 Task: Create a due date automation trigger when advanced on, 2 days after a card is due add fields without custom field "Resume" set to a date less than 1 days from now at 11:00 AM.
Action: Mouse moved to (1037, 398)
Screenshot: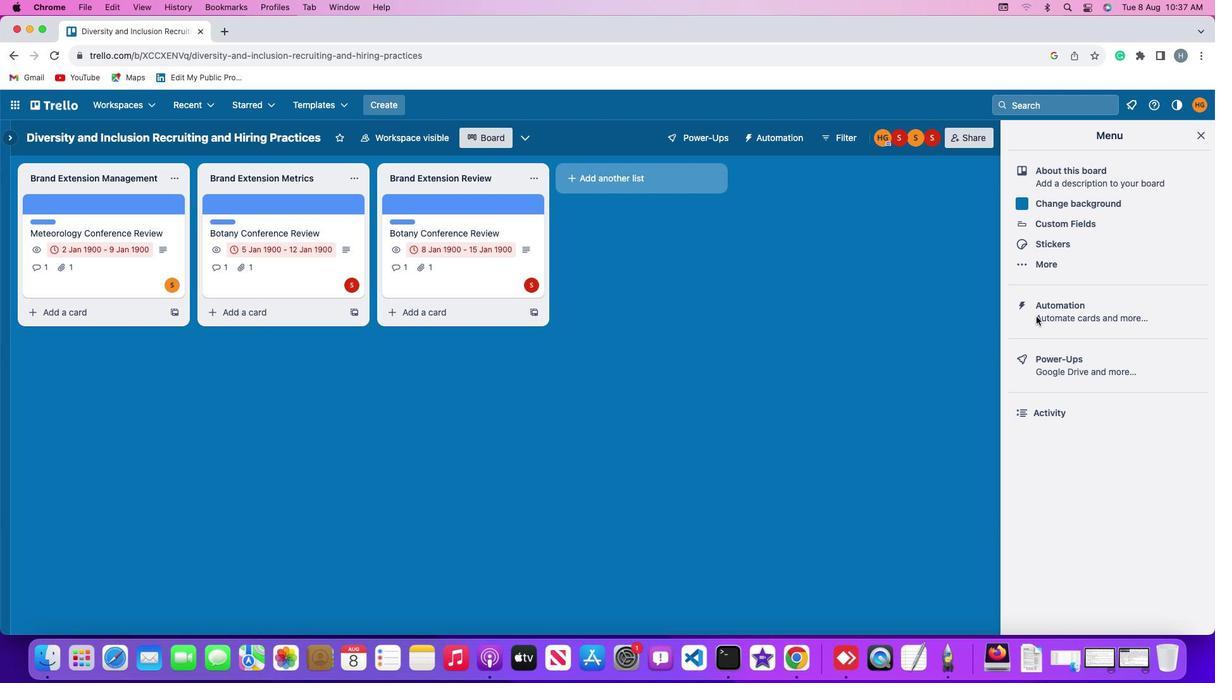 
Action: Mouse pressed left at (1037, 398)
Screenshot: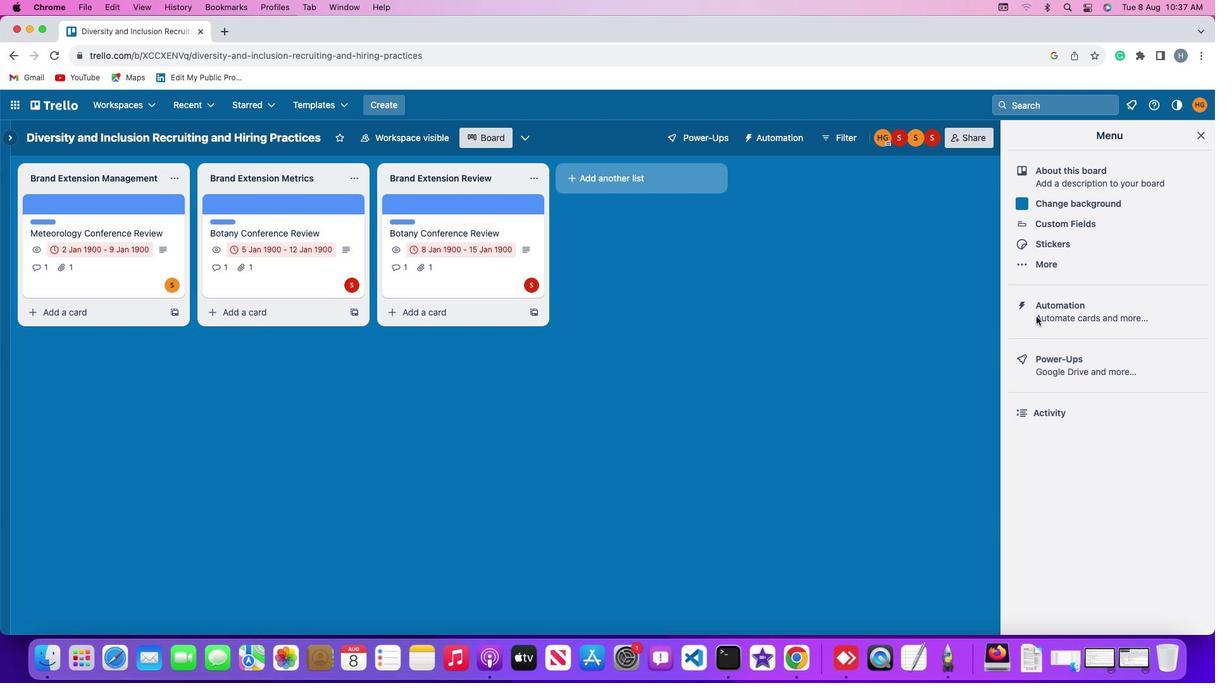 
Action: Mouse moved to (1037, 398)
Screenshot: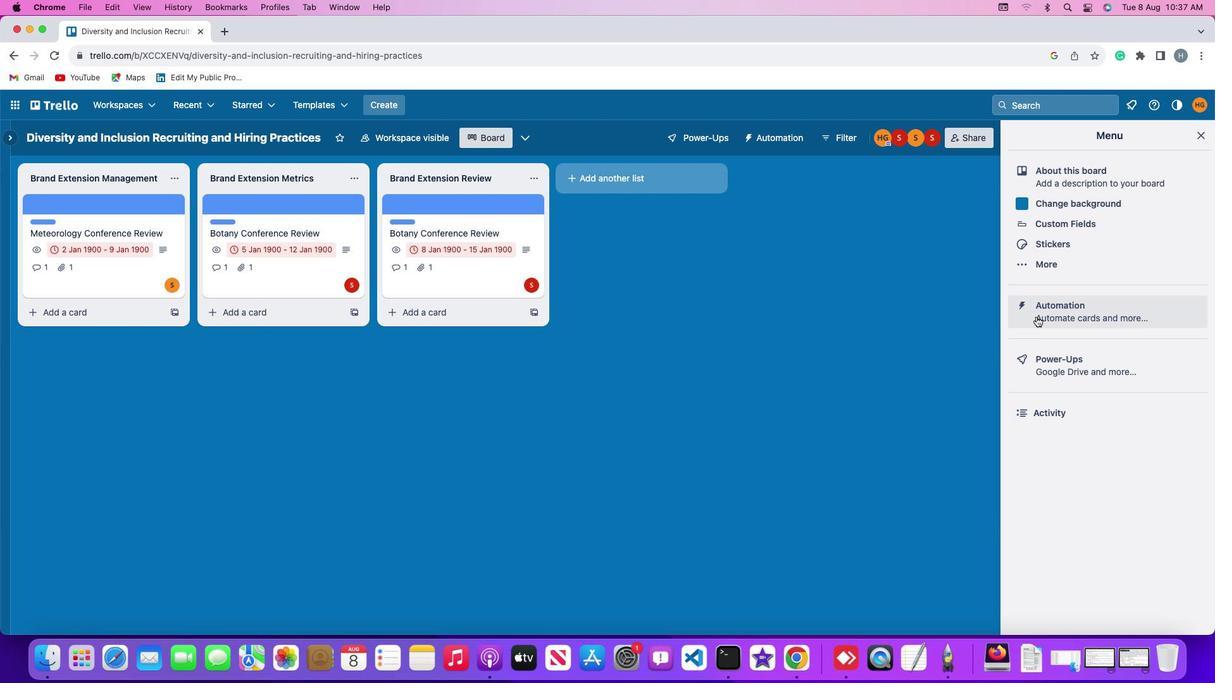 
Action: Mouse pressed left at (1037, 398)
Screenshot: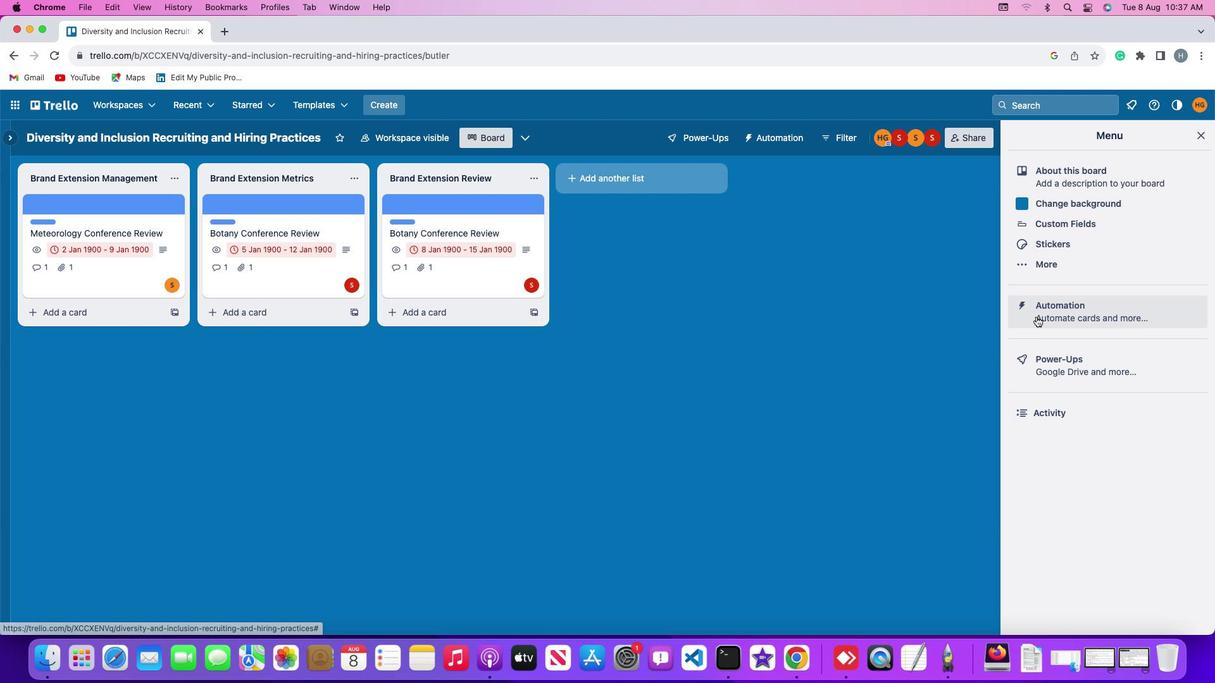 
Action: Mouse moved to (98, 385)
Screenshot: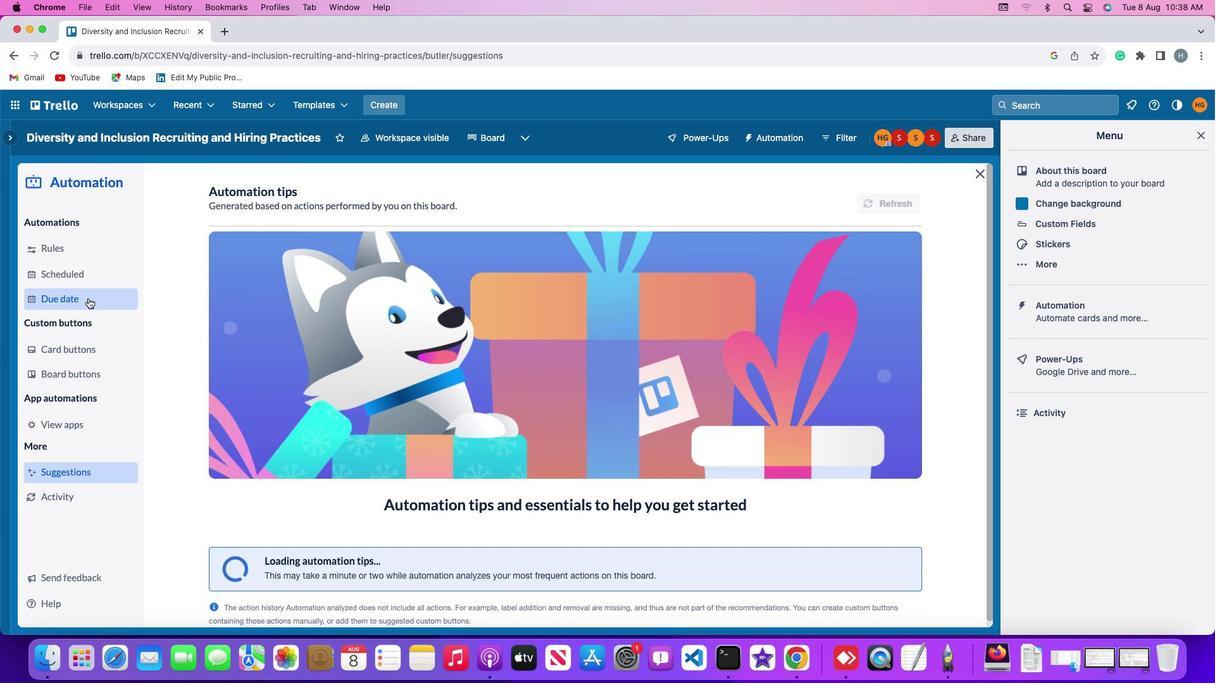 
Action: Mouse pressed left at (98, 385)
Screenshot: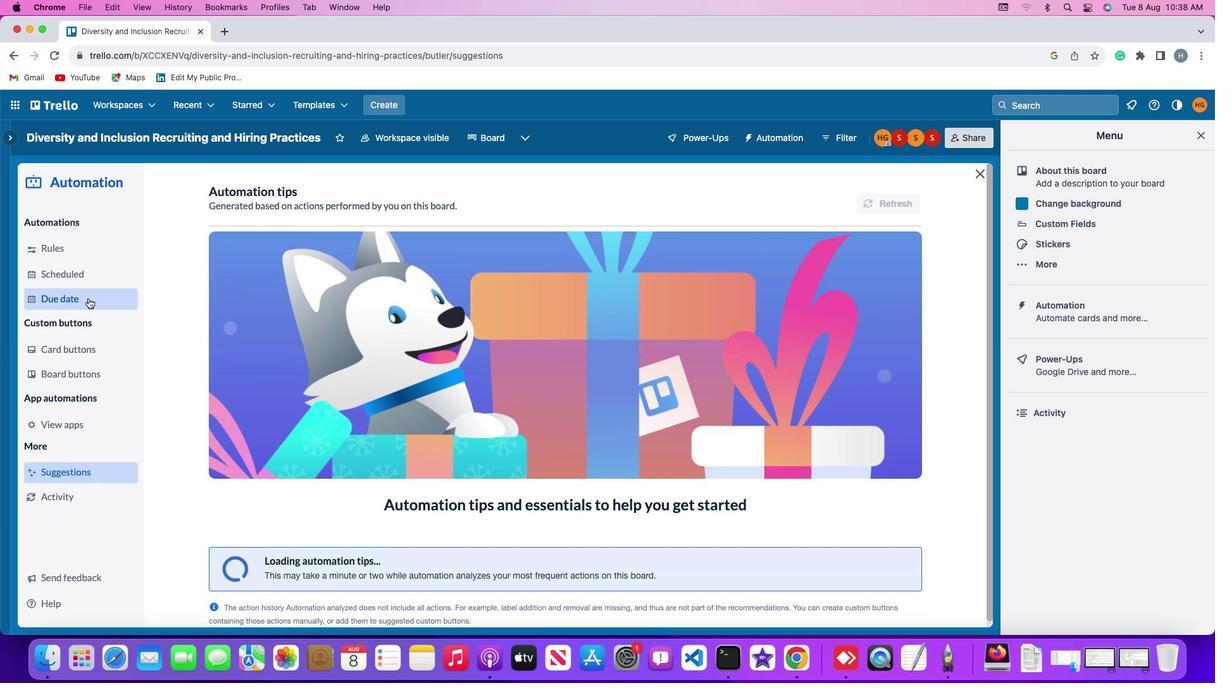 
Action: Mouse moved to (835, 319)
Screenshot: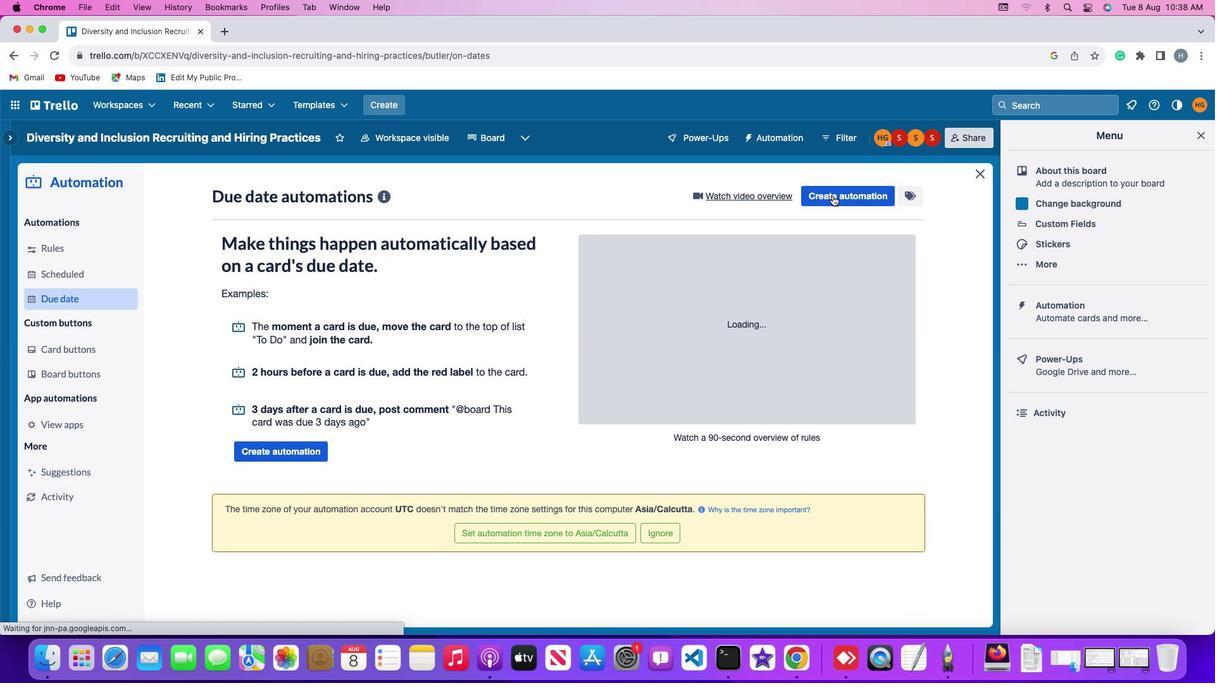 
Action: Mouse pressed left at (835, 319)
Screenshot: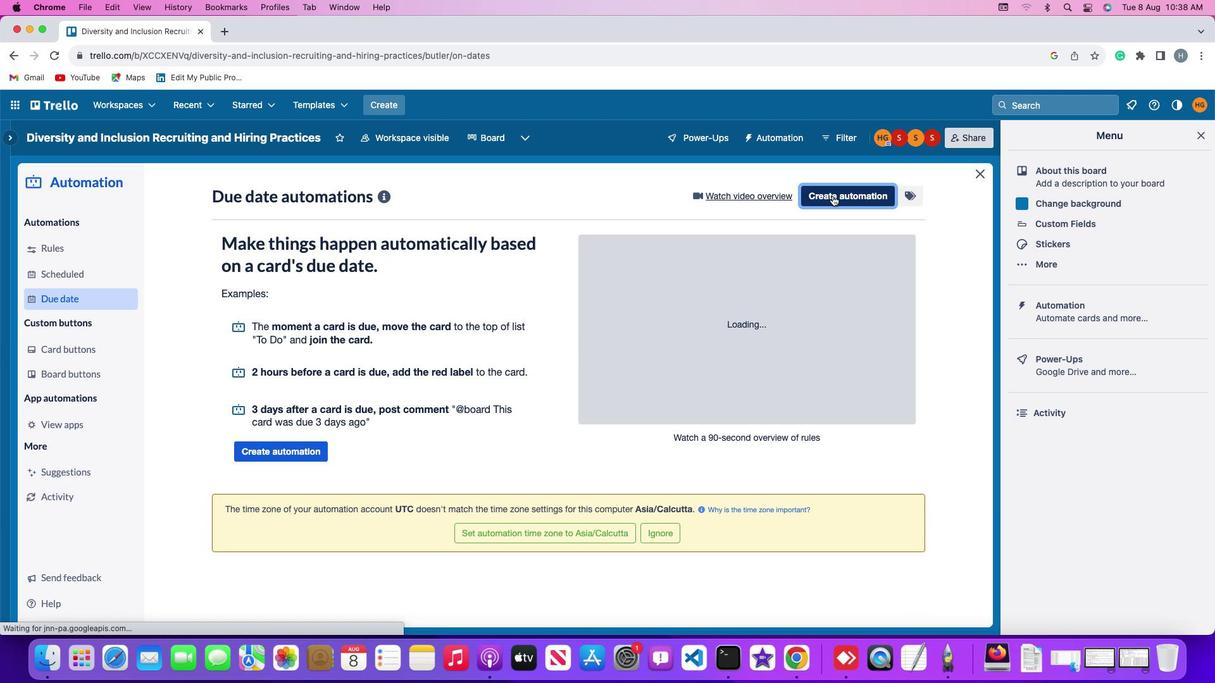 
Action: Mouse moved to (388, 395)
Screenshot: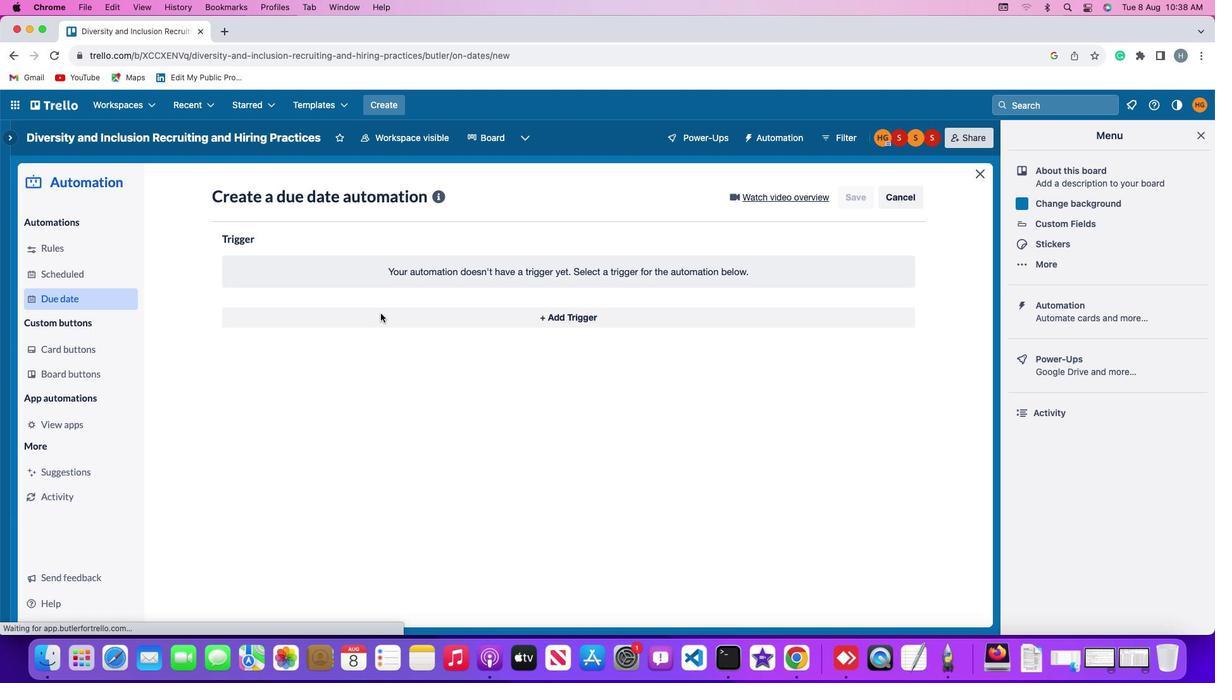 
Action: Mouse pressed left at (388, 395)
Screenshot: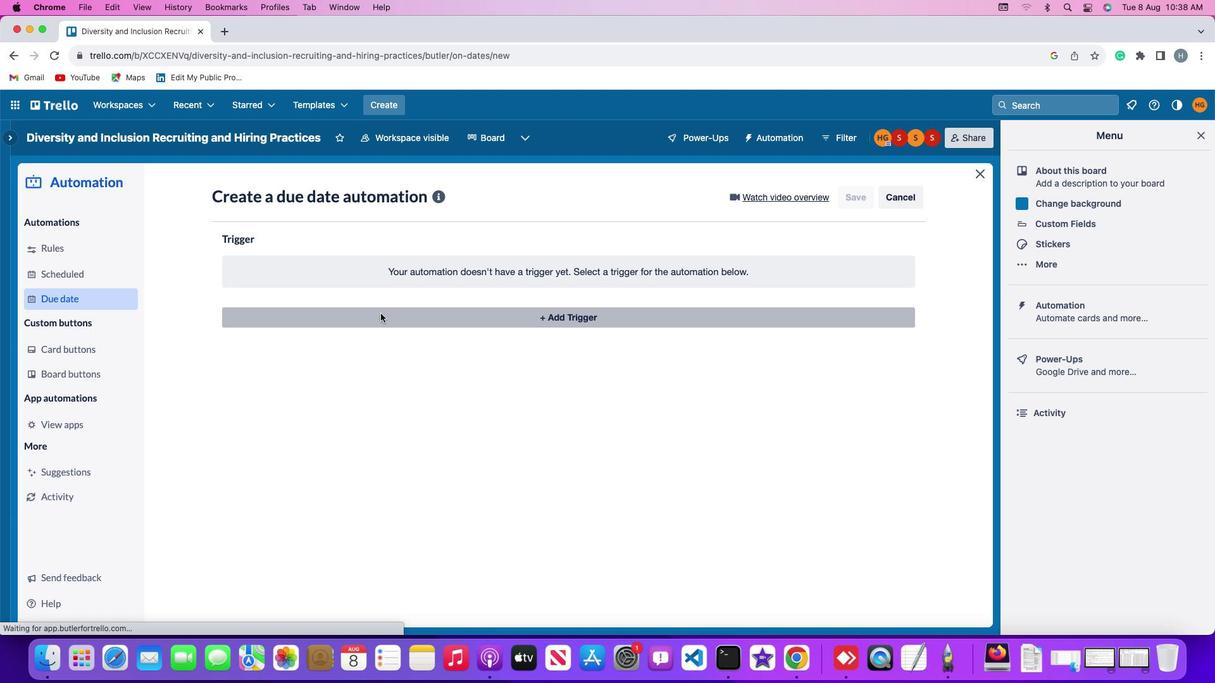 
Action: Mouse moved to (258, 526)
Screenshot: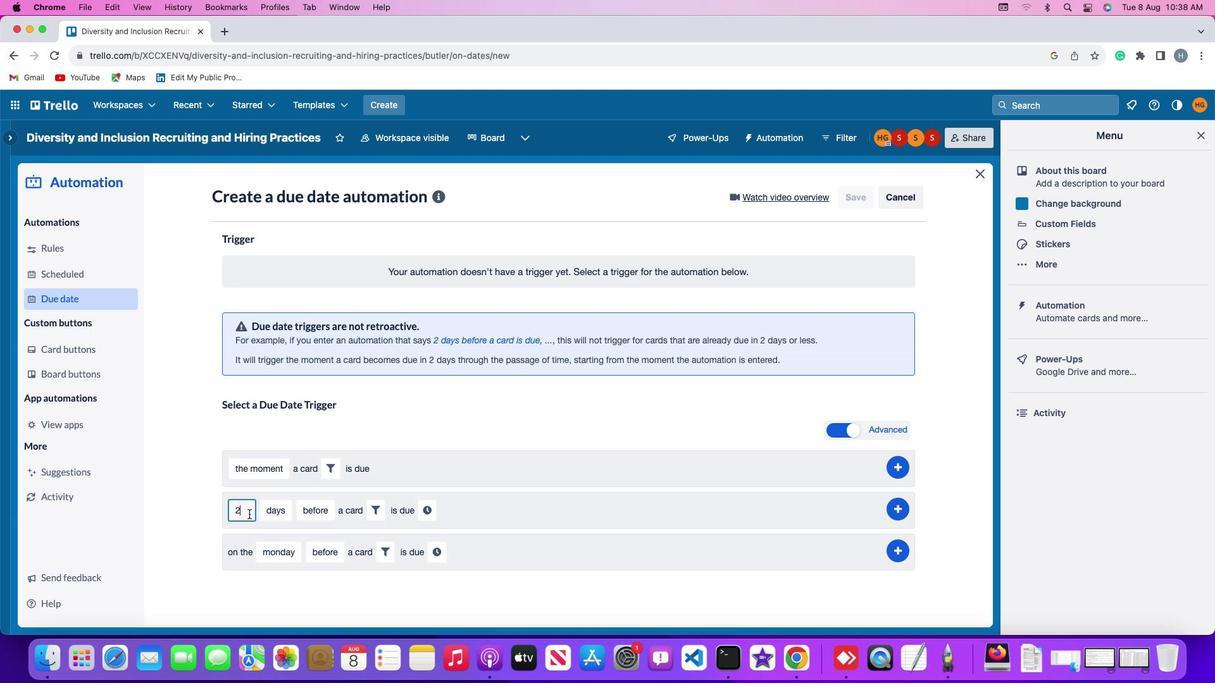 
Action: Mouse pressed left at (258, 526)
Screenshot: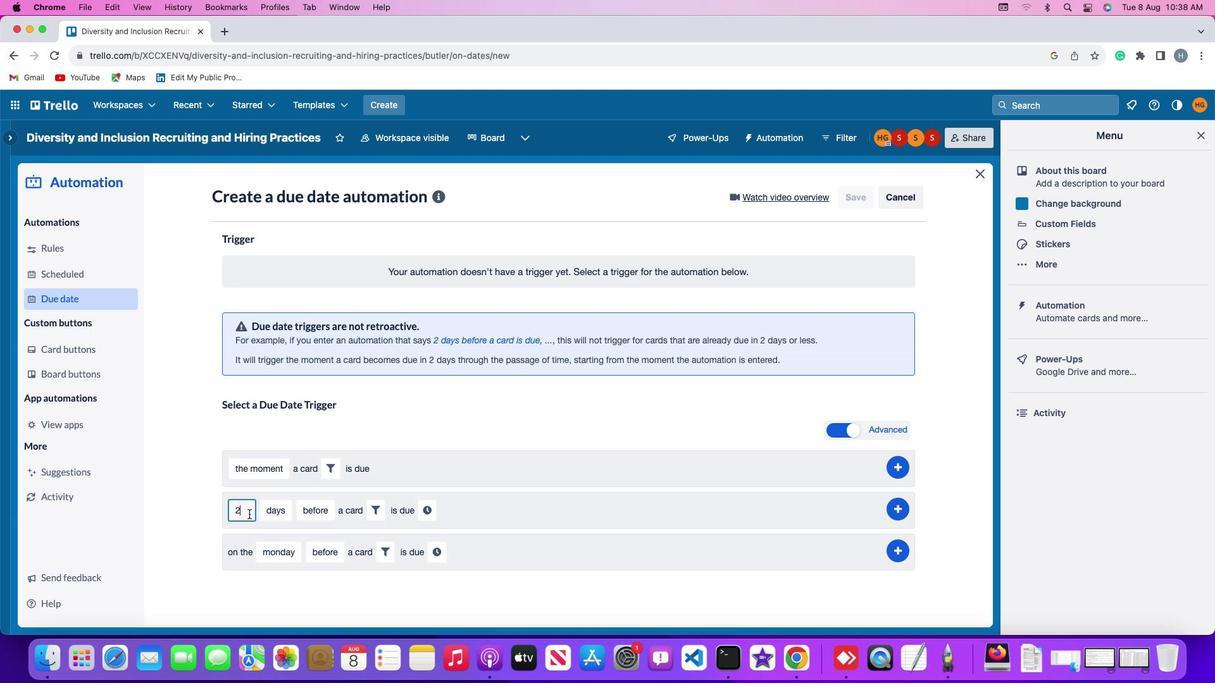 
Action: Key pressed Key.backspace'2'
Screenshot: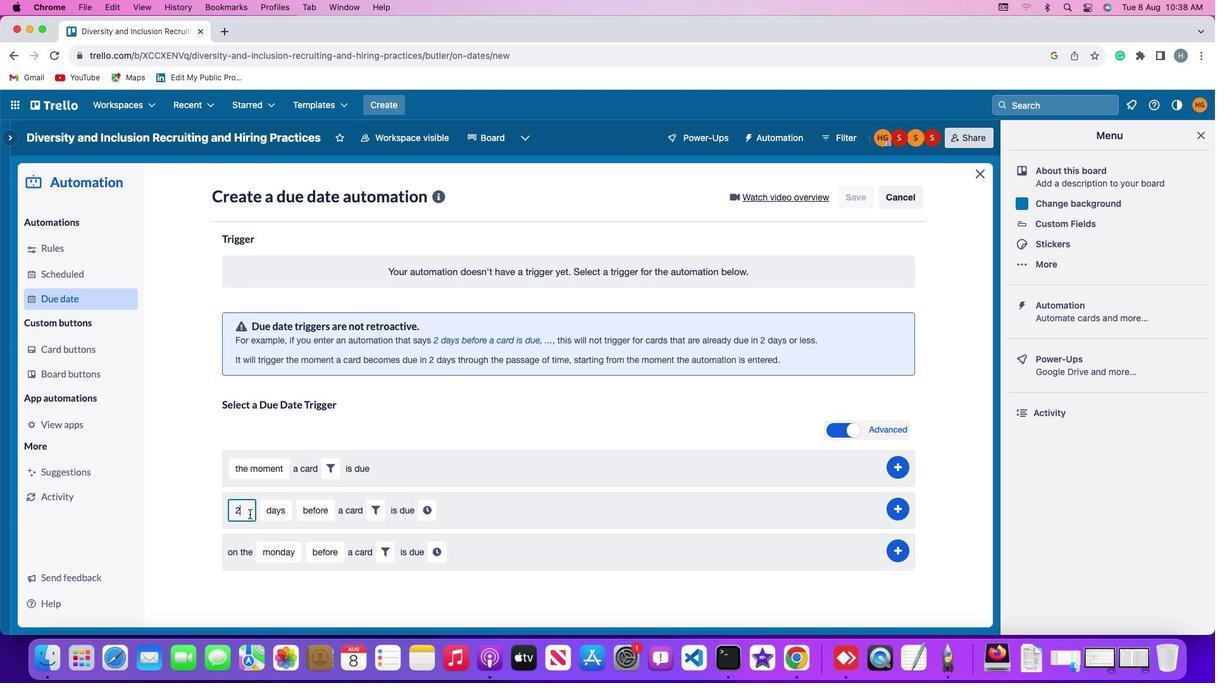 
Action: Mouse moved to (290, 526)
Screenshot: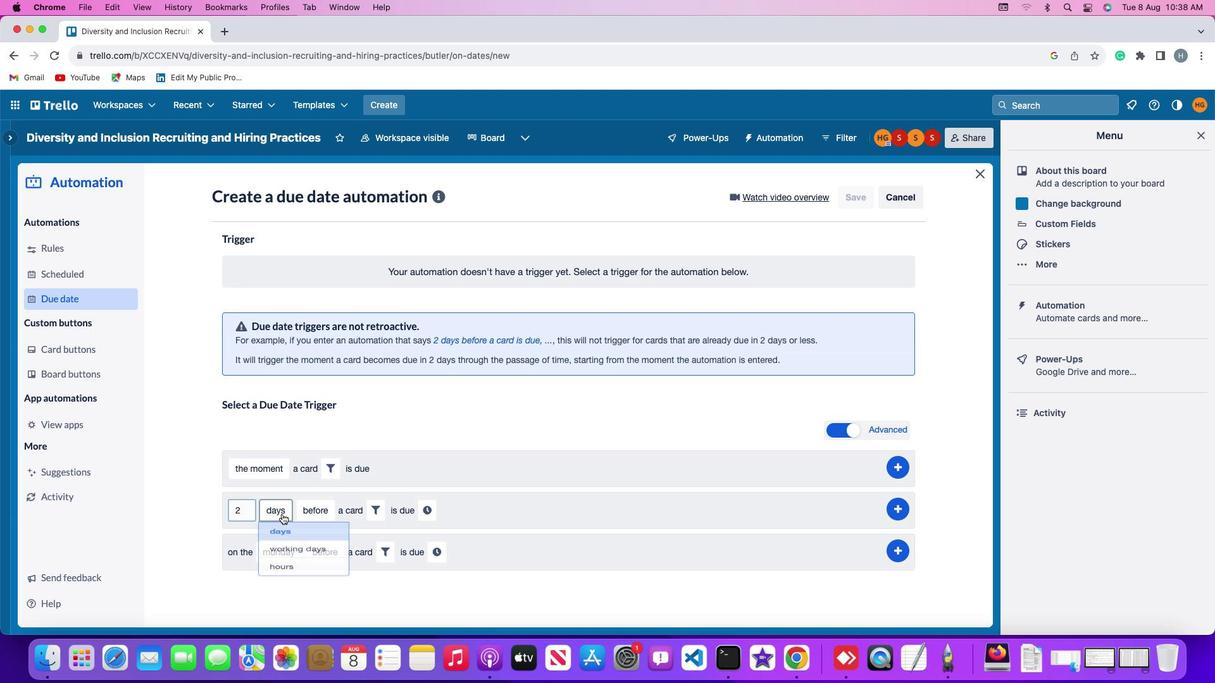 
Action: Mouse pressed left at (290, 526)
Screenshot: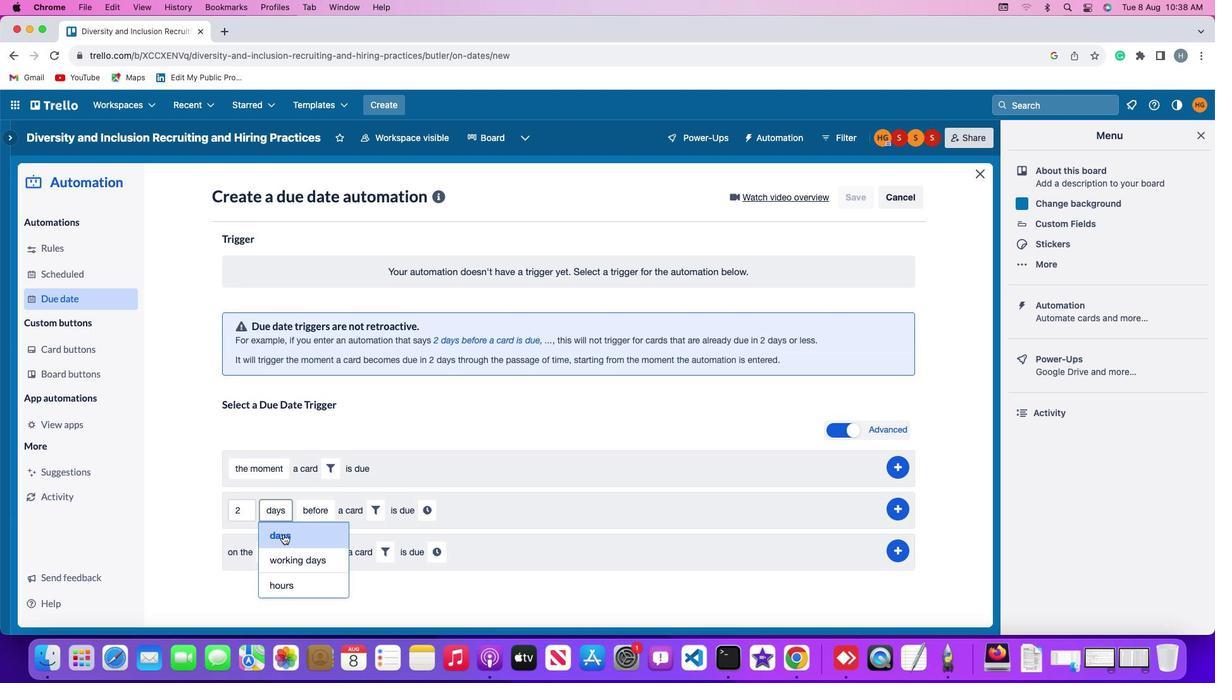 
Action: Mouse moved to (291, 541)
Screenshot: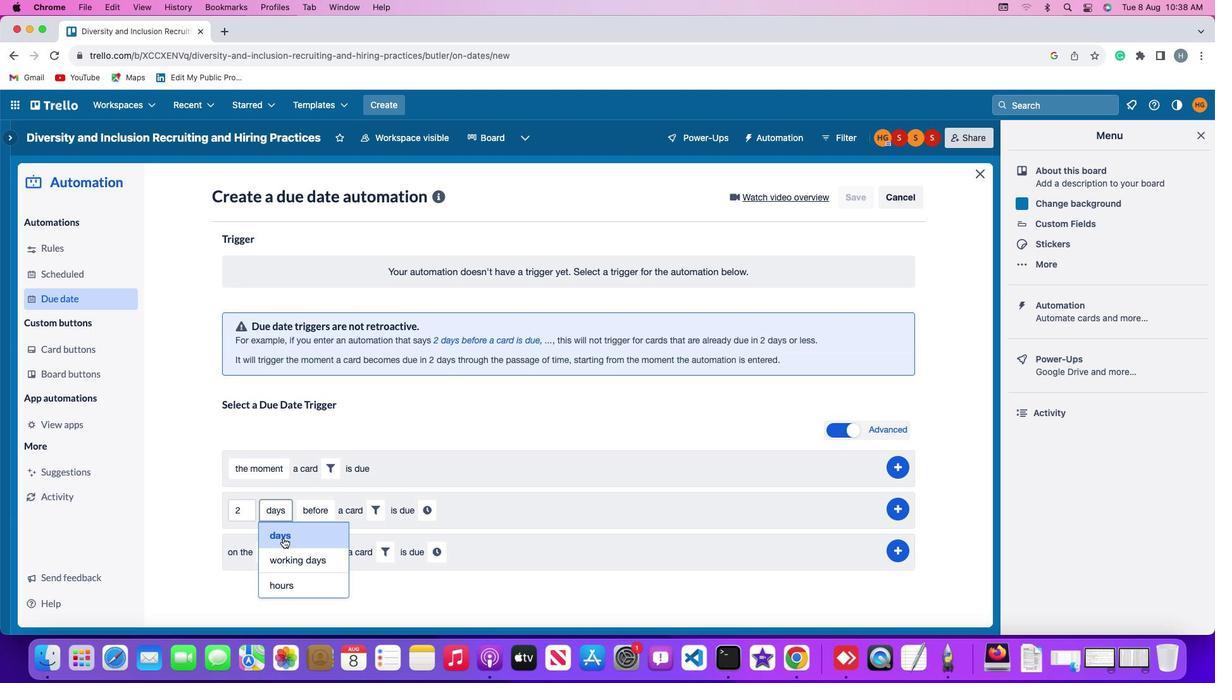 
Action: Mouse pressed left at (291, 541)
Screenshot: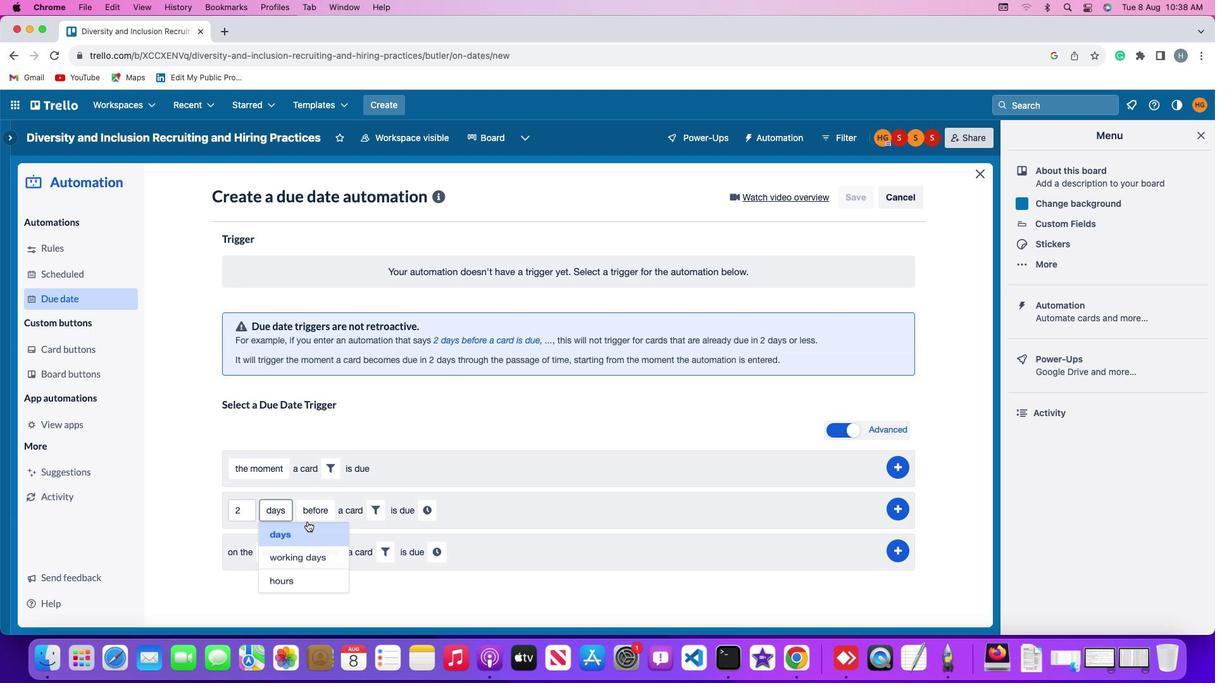 
Action: Mouse moved to (330, 526)
Screenshot: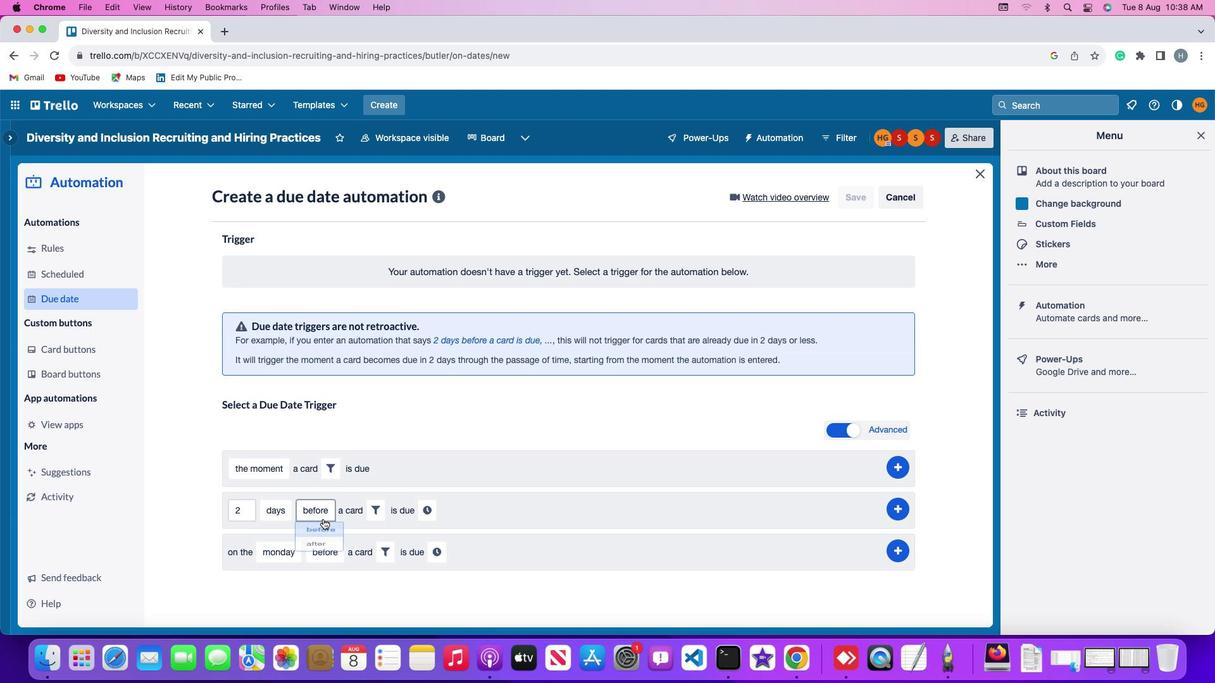 
Action: Mouse pressed left at (330, 526)
Screenshot: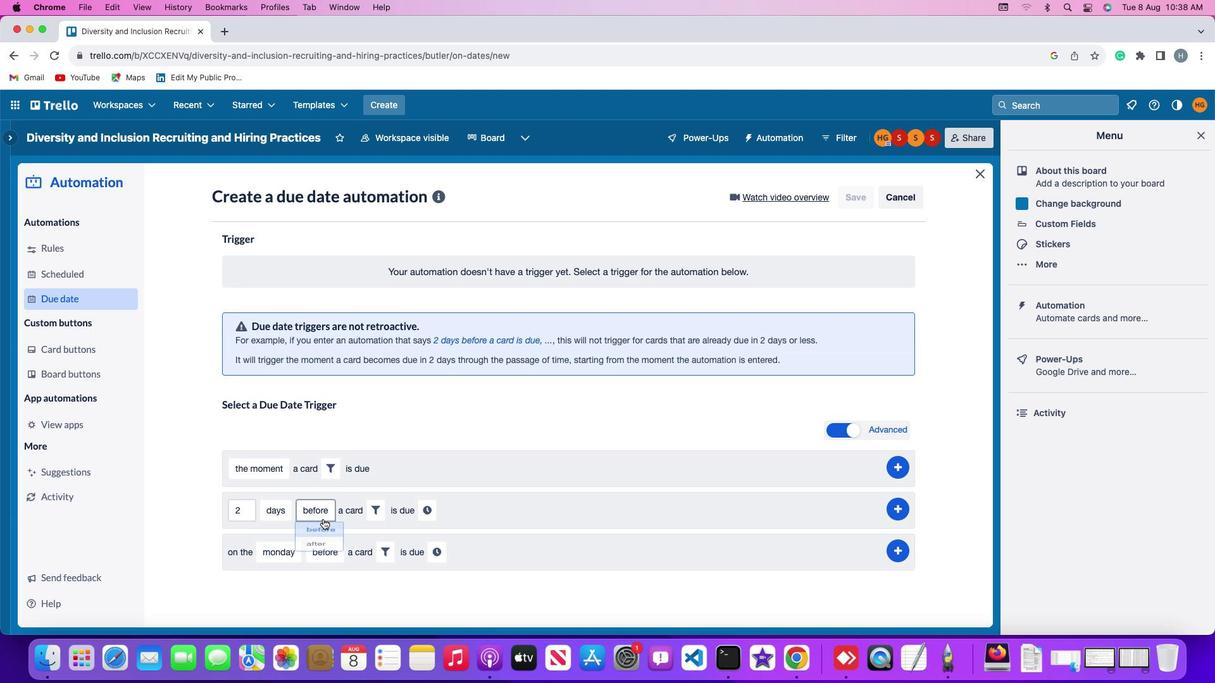 
Action: Mouse moved to (331, 555)
Screenshot: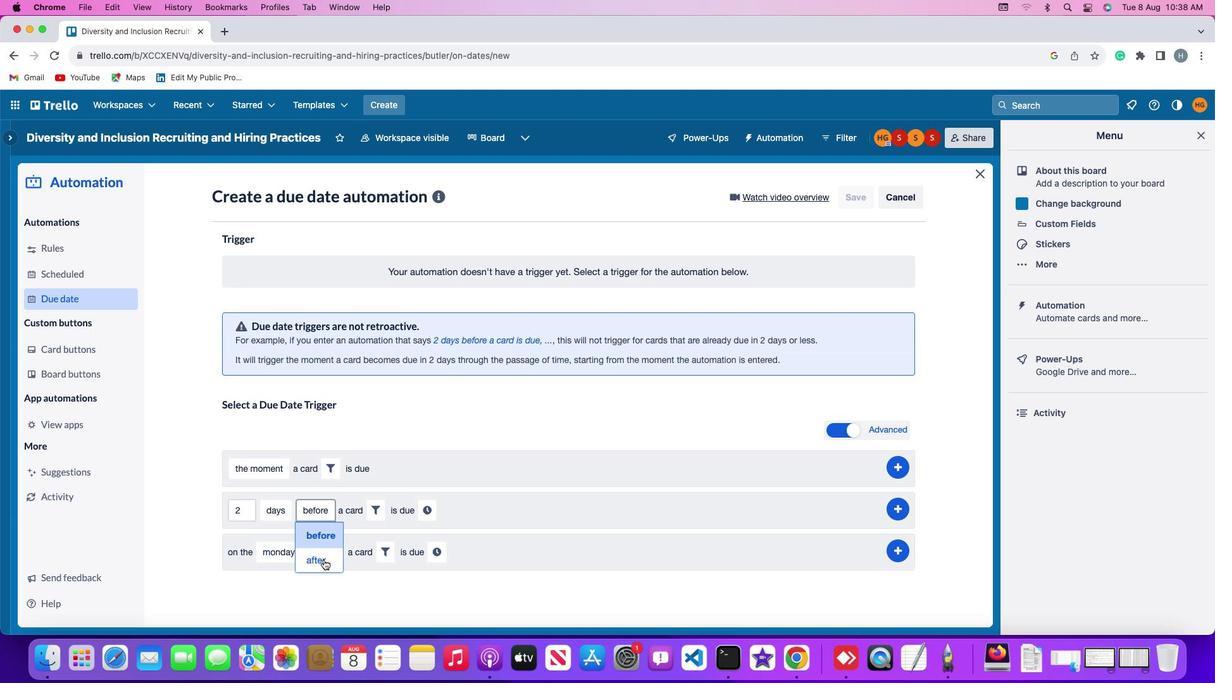 
Action: Mouse pressed left at (331, 555)
Screenshot: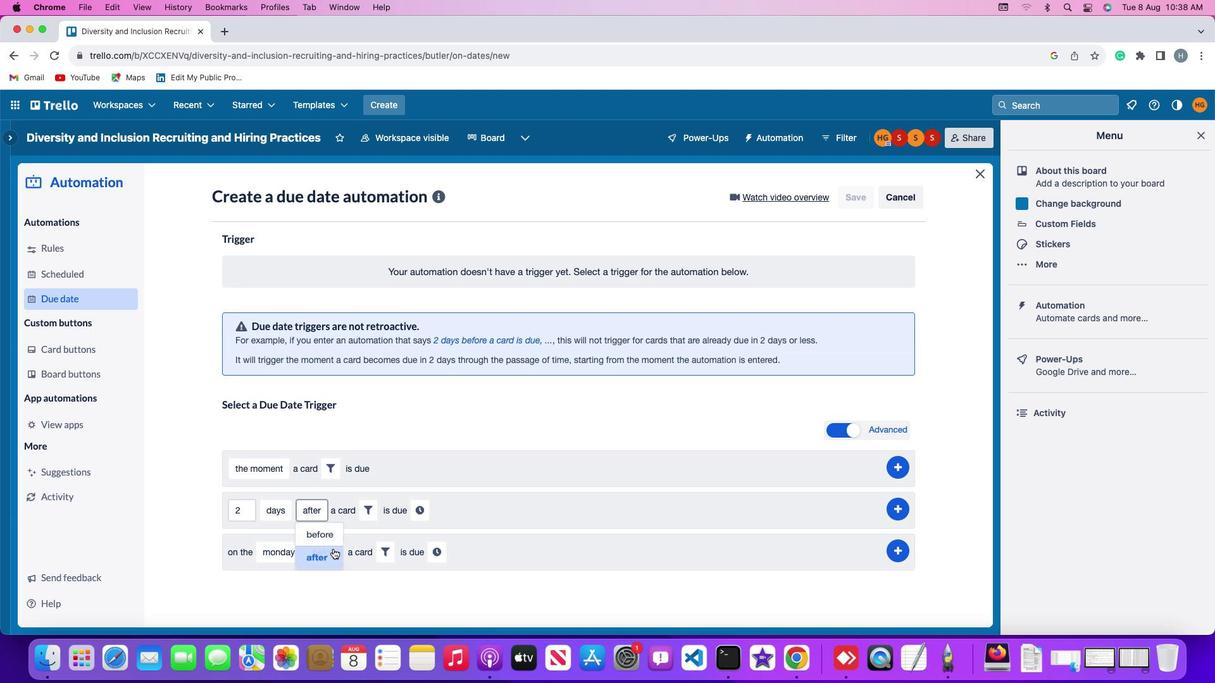 
Action: Mouse moved to (372, 525)
Screenshot: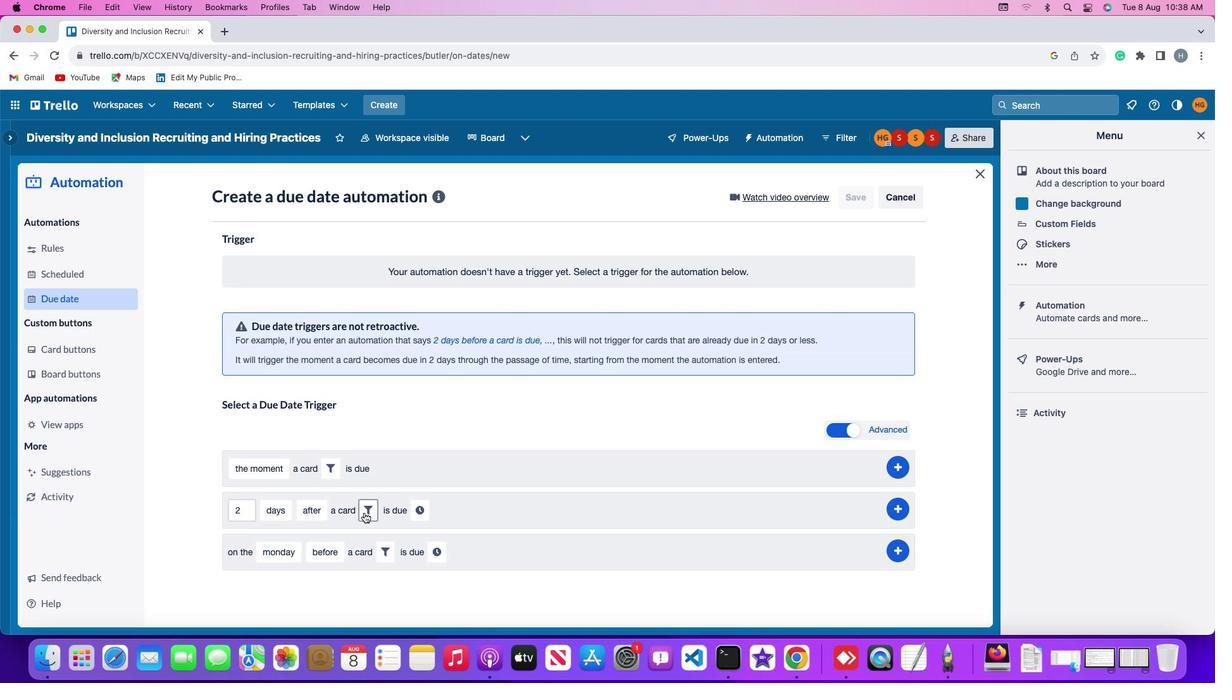 
Action: Mouse pressed left at (372, 525)
Screenshot: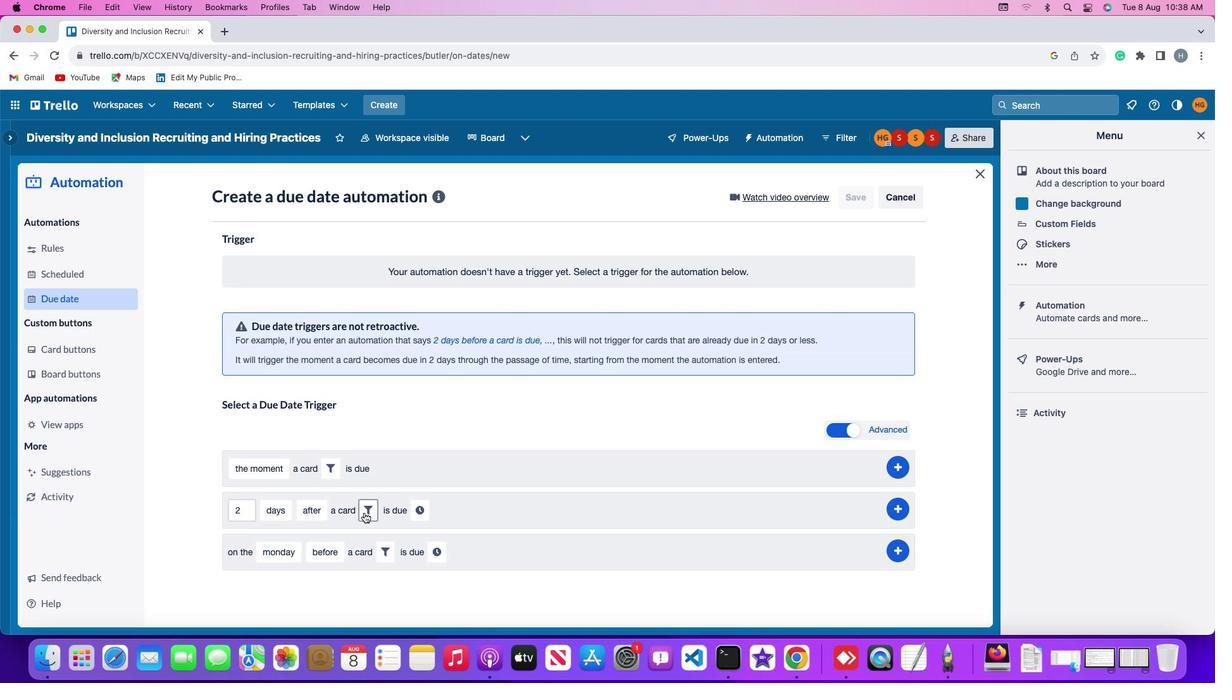 
Action: Mouse moved to (590, 552)
Screenshot: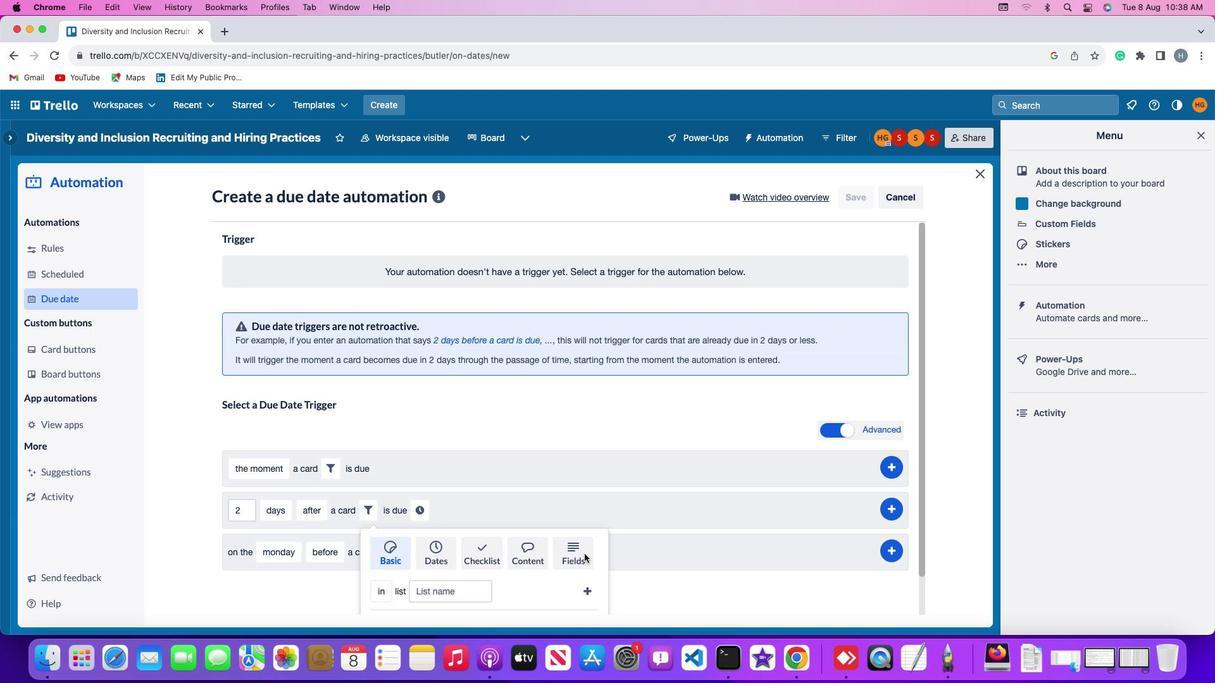
Action: Mouse pressed left at (590, 552)
Screenshot: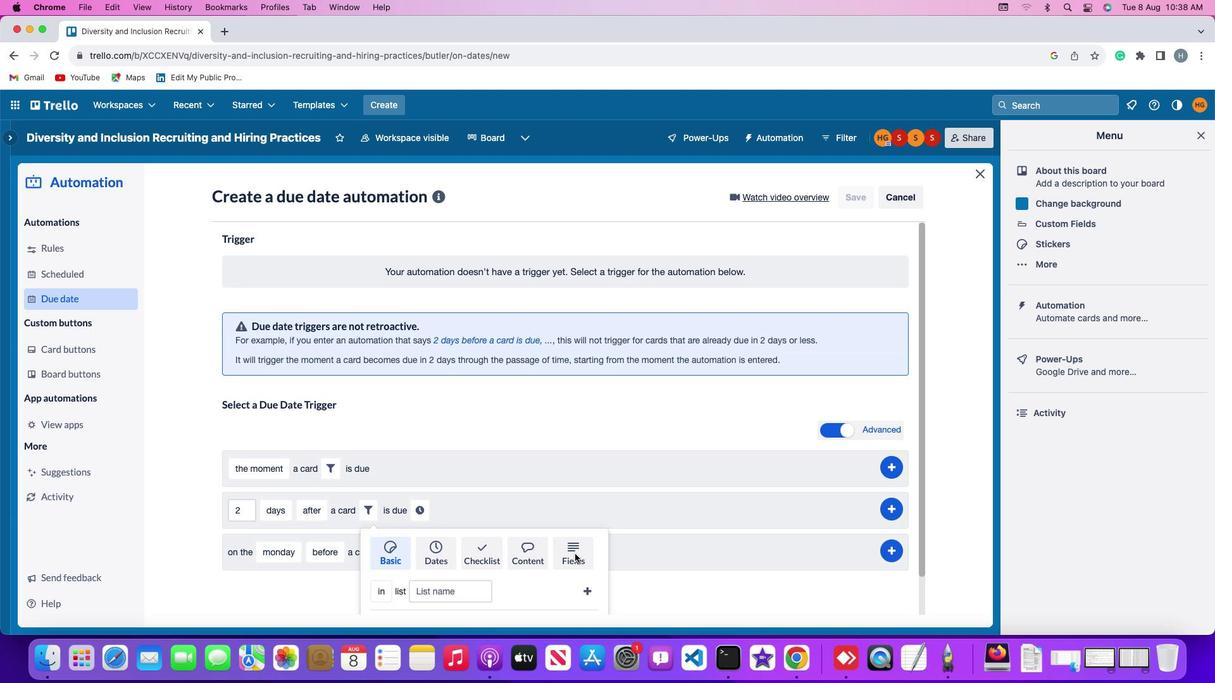 
Action: Mouse moved to (315, 576)
Screenshot: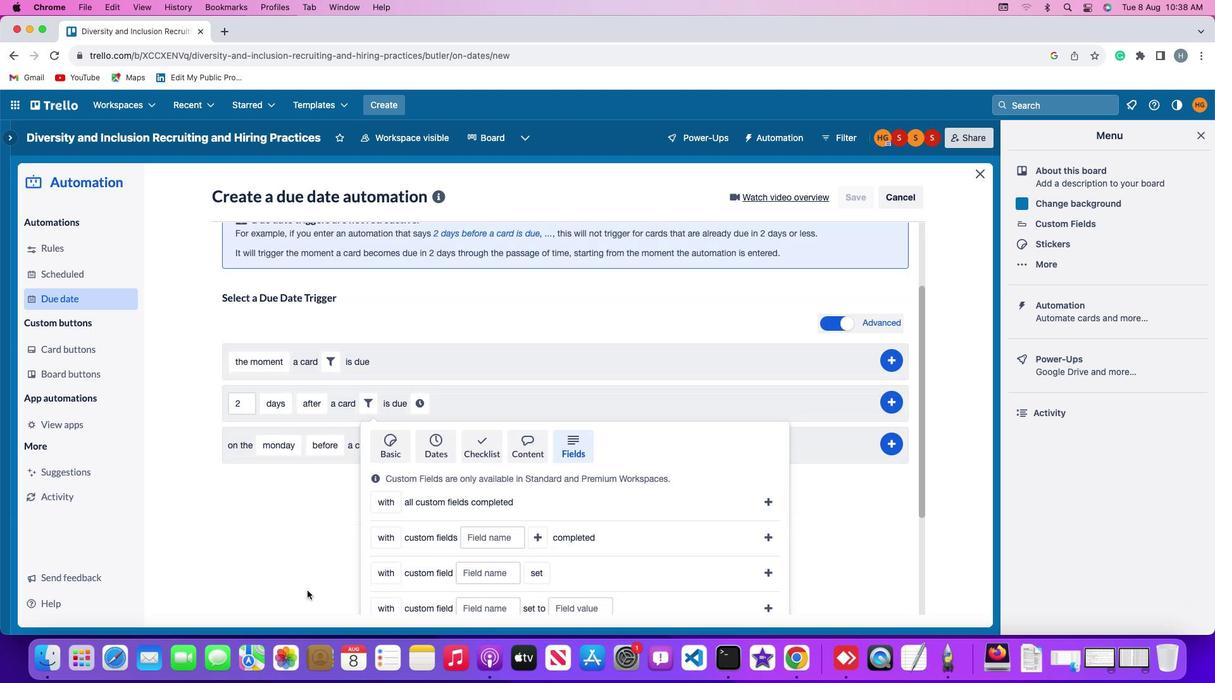 
Action: Mouse scrolled (315, 576) with delta (10, 191)
Screenshot: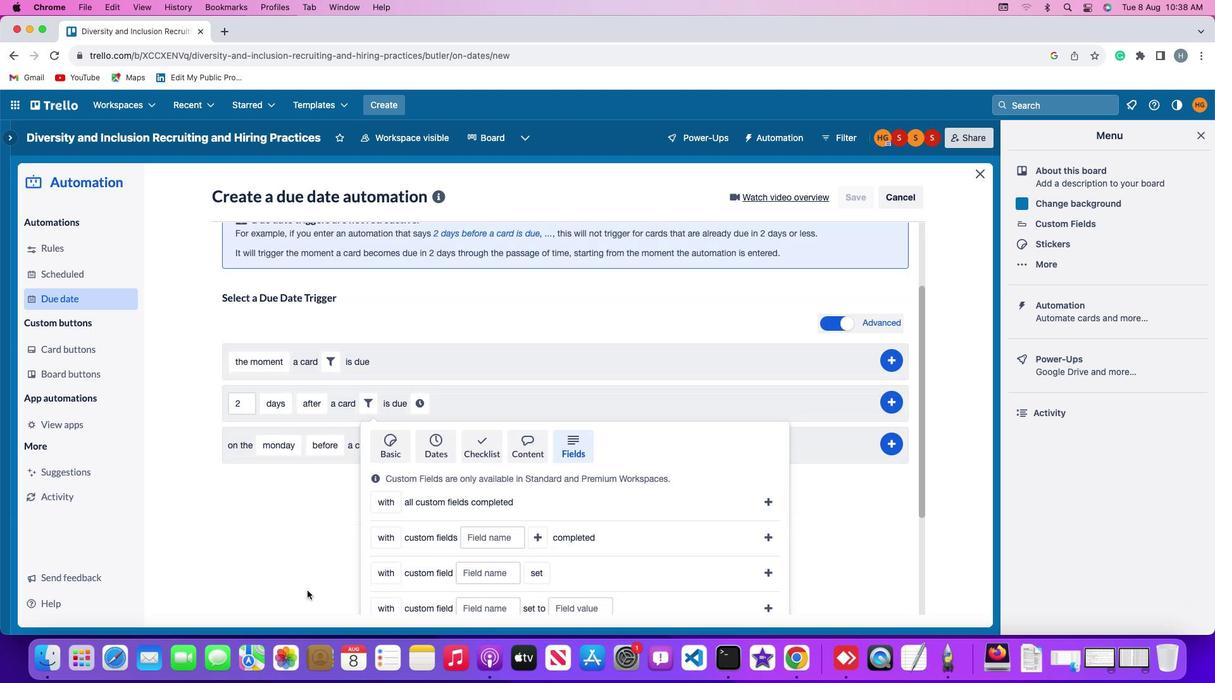 
Action: Mouse scrolled (315, 576) with delta (10, 191)
Screenshot: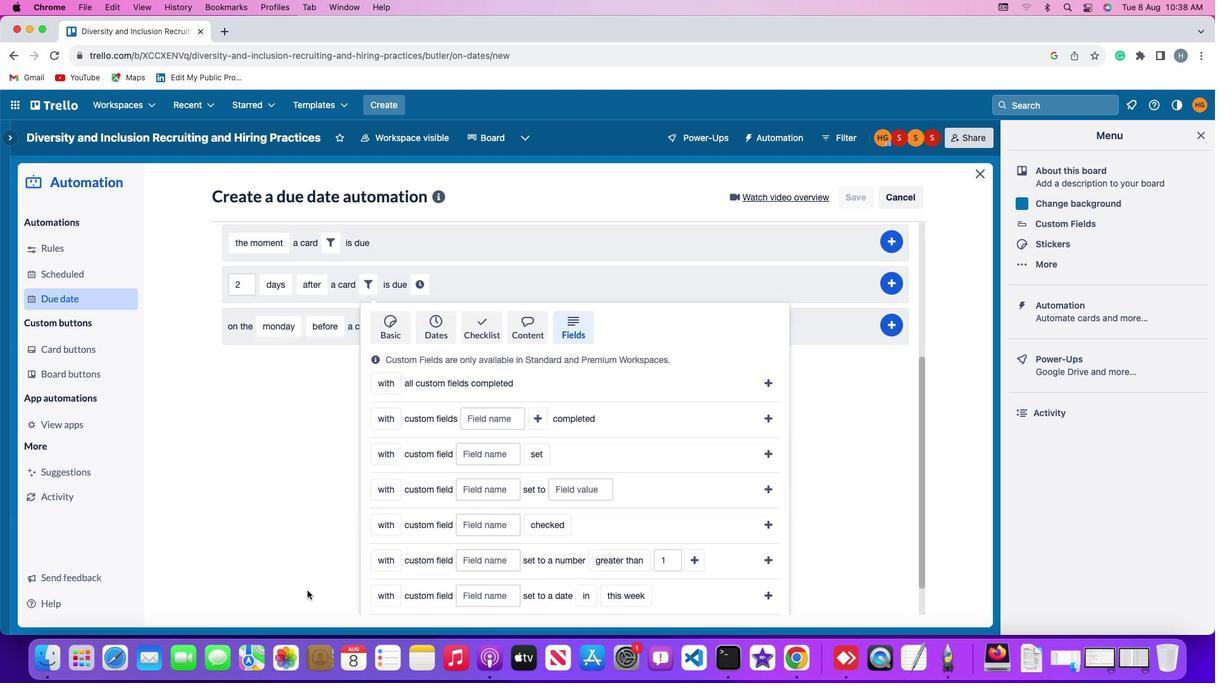 
Action: Mouse scrolled (315, 576) with delta (10, 190)
Screenshot: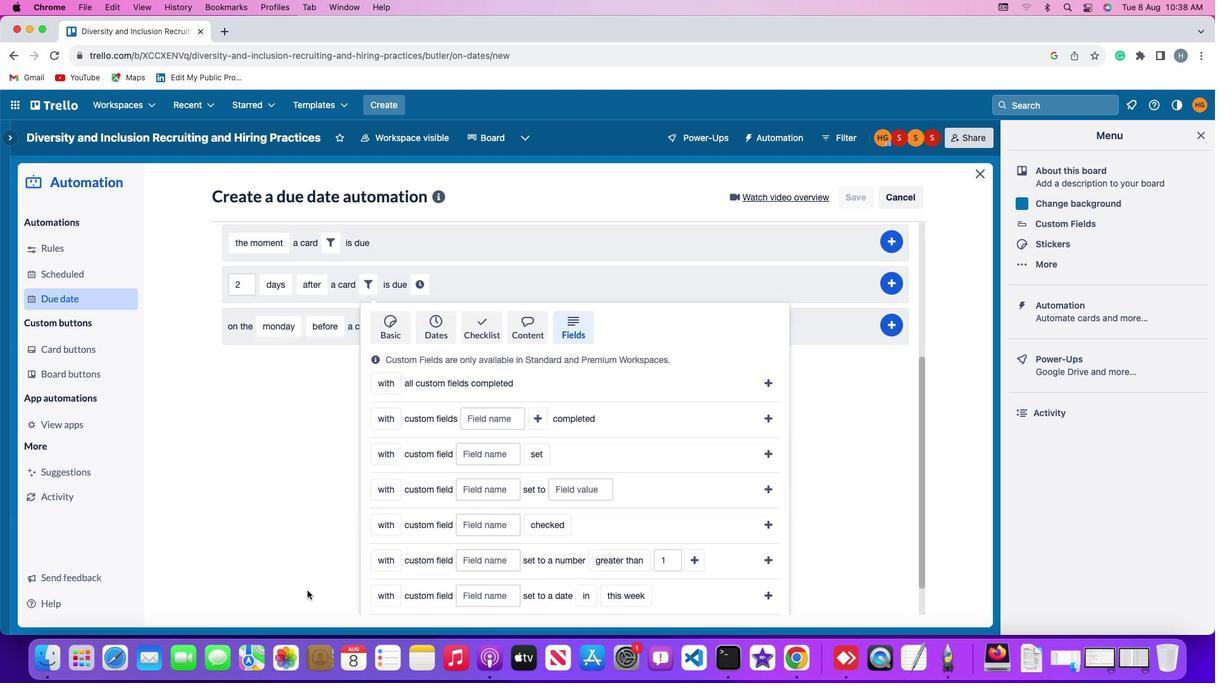 
Action: Mouse scrolled (315, 576) with delta (10, 189)
Screenshot: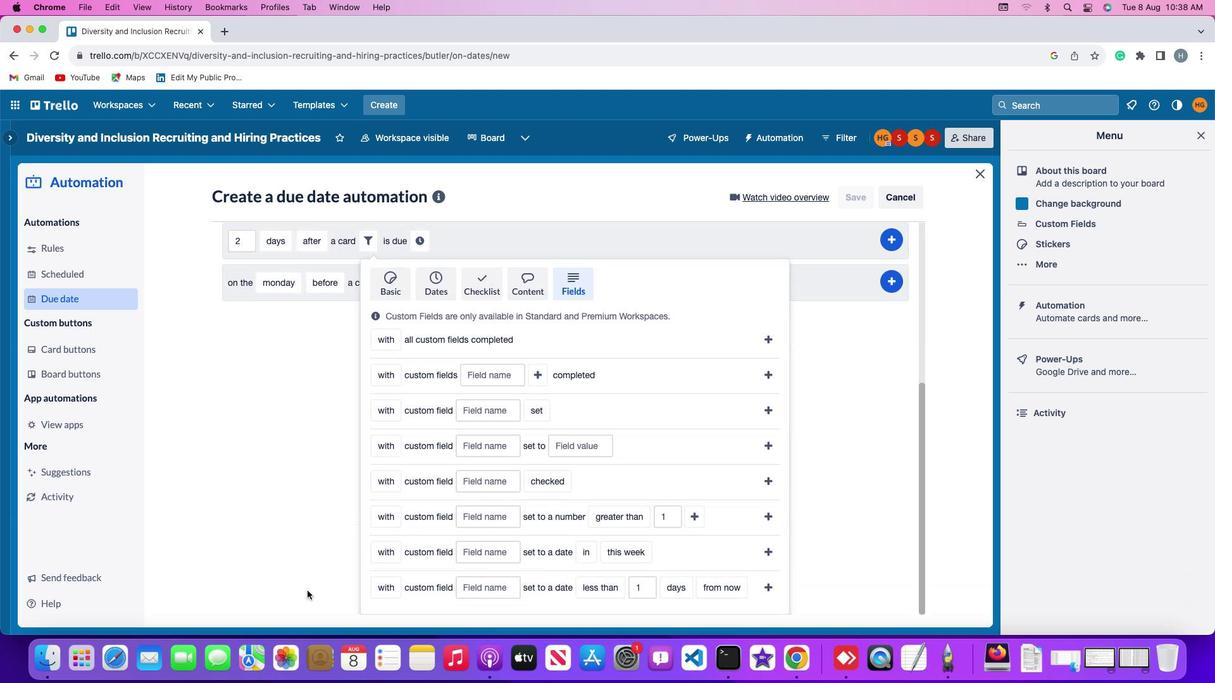 
Action: Mouse scrolled (315, 576) with delta (10, 189)
Screenshot: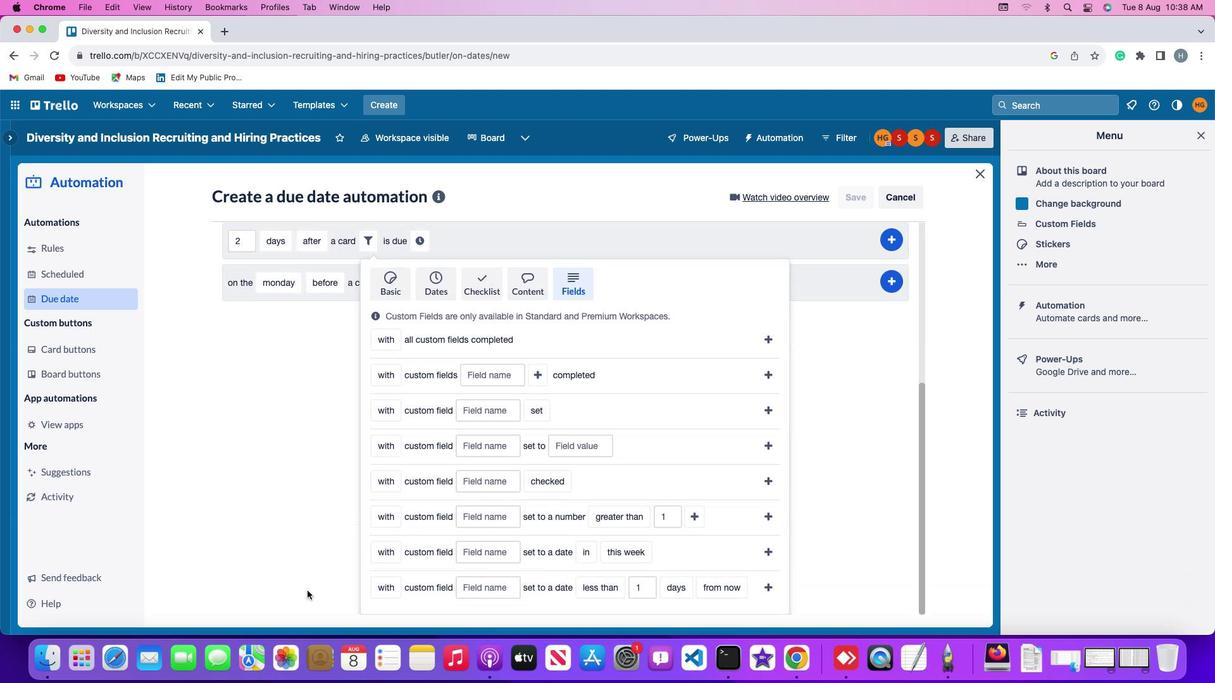 
Action: Mouse scrolled (315, 576) with delta (10, 189)
Screenshot: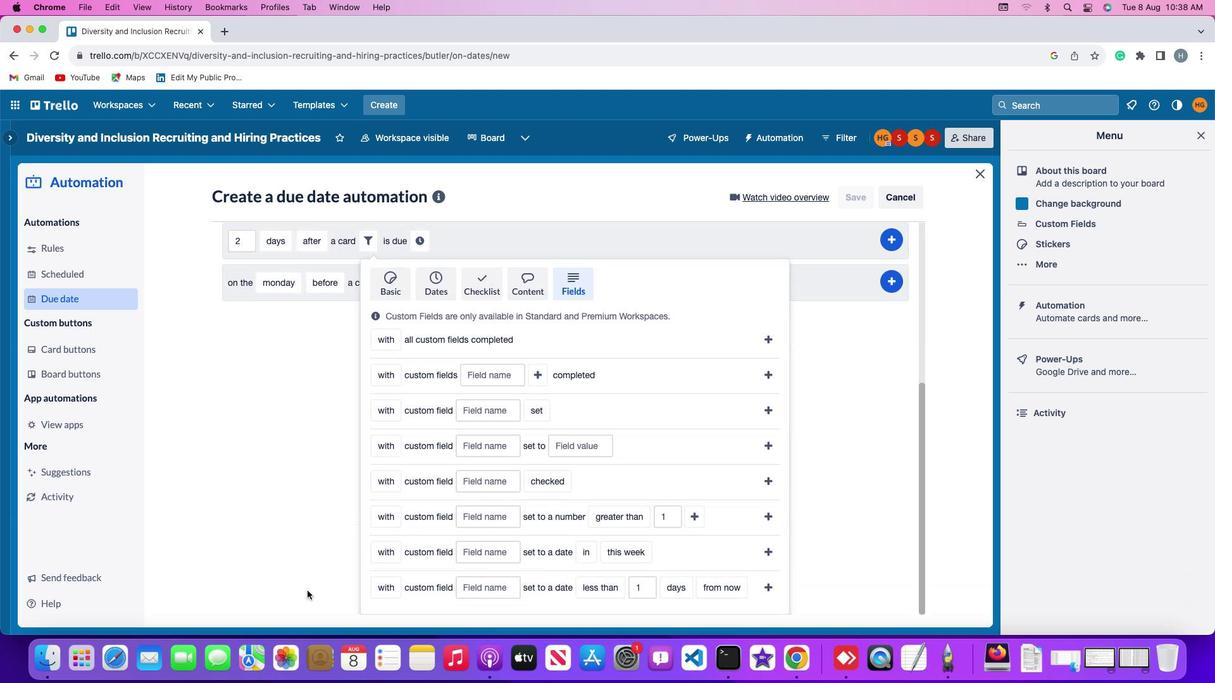 
Action: Mouse scrolled (315, 576) with delta (10, 189)
Screenshot: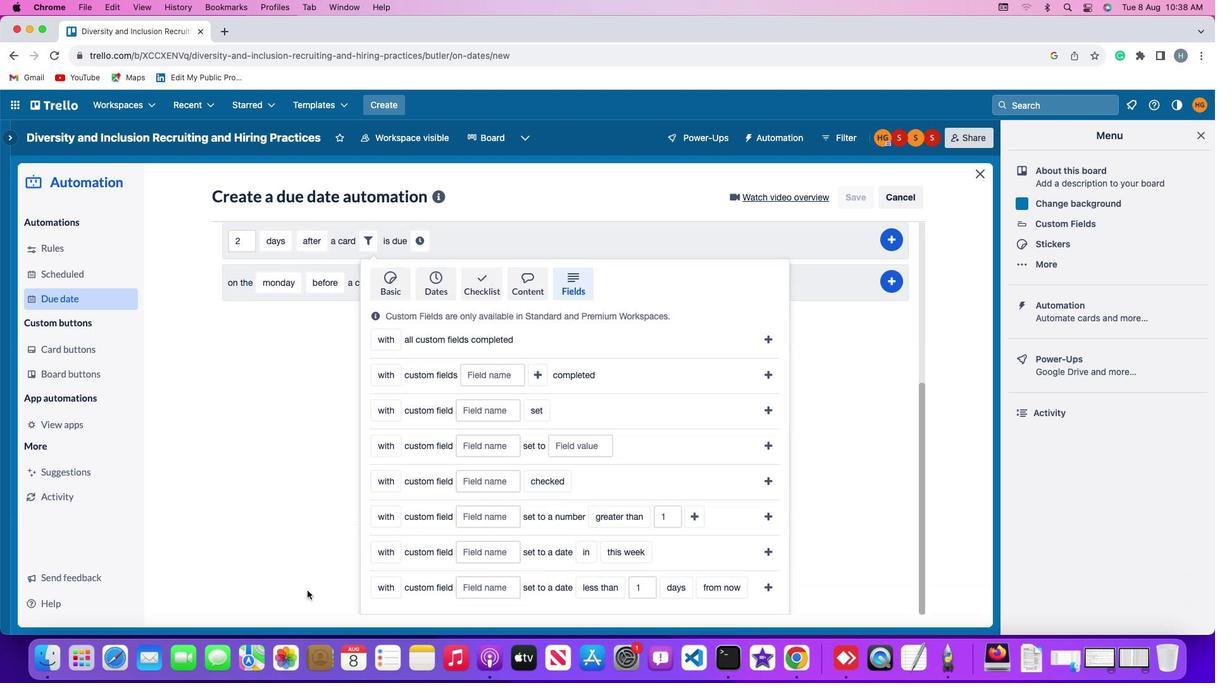 
Action: Mouse scrolled (315, 576) with delta (10, 191)
Screenshot: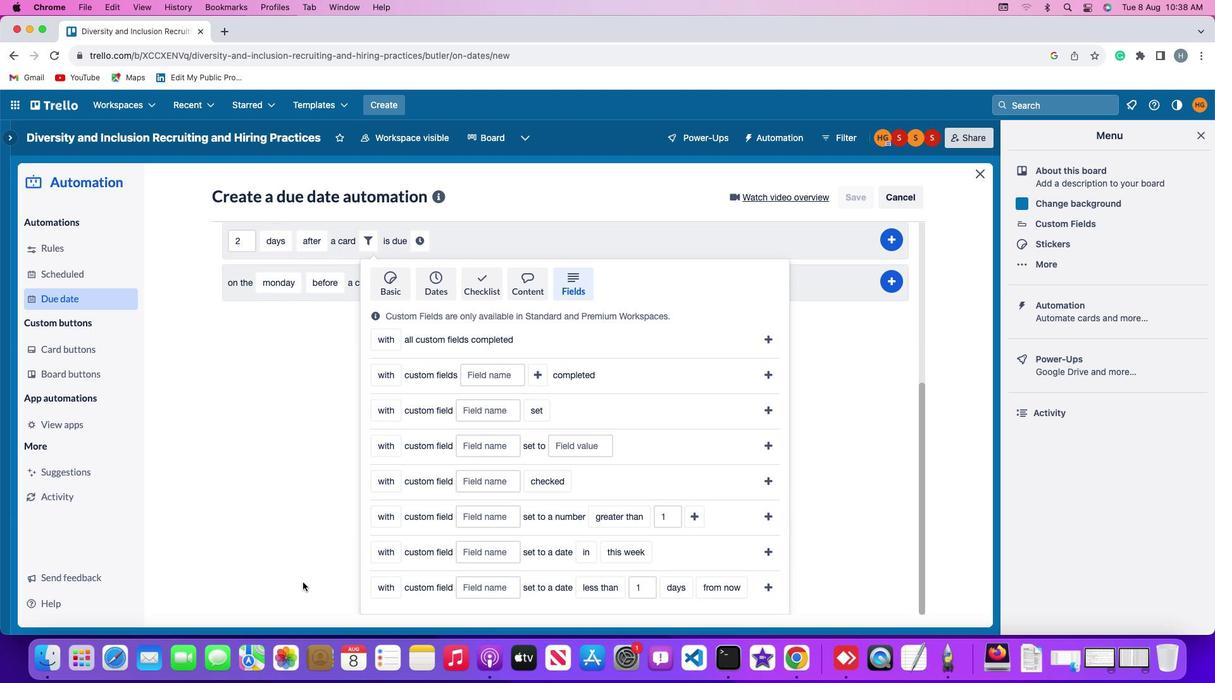 
Action: Mouse scrolled (315, 576) with delta (10, 191)
Screenshot: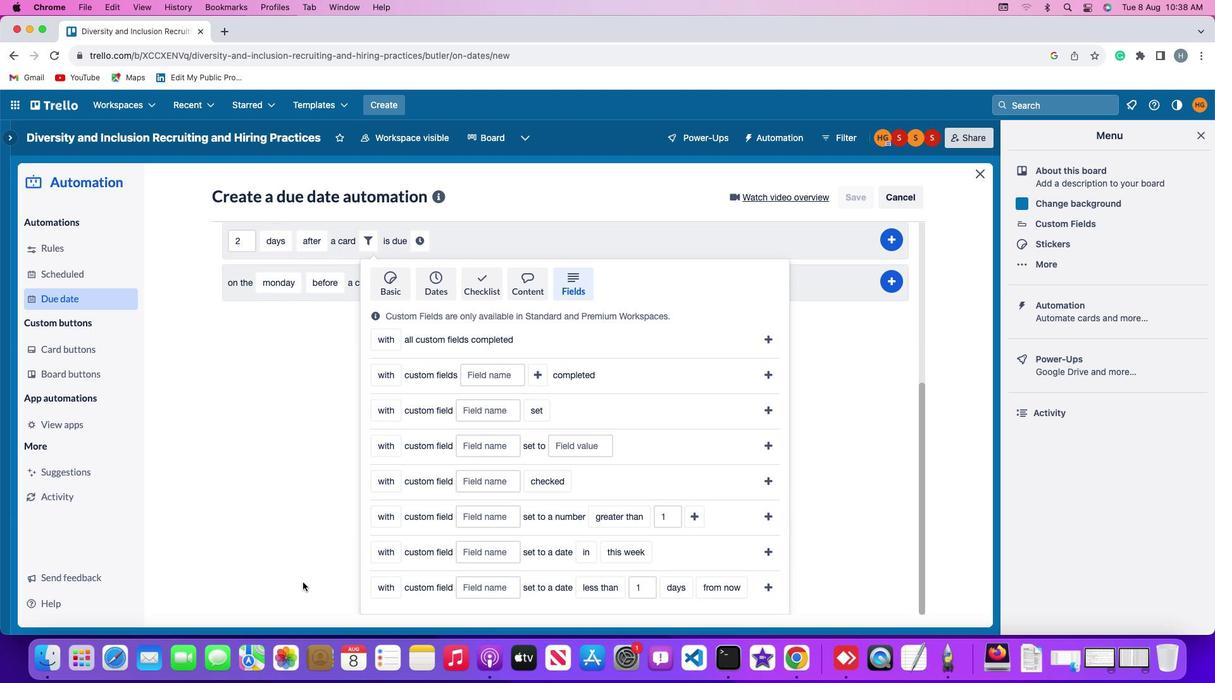 
Action: Mouse scrolled (315, 576) with delta (10, 189)
Screenshot: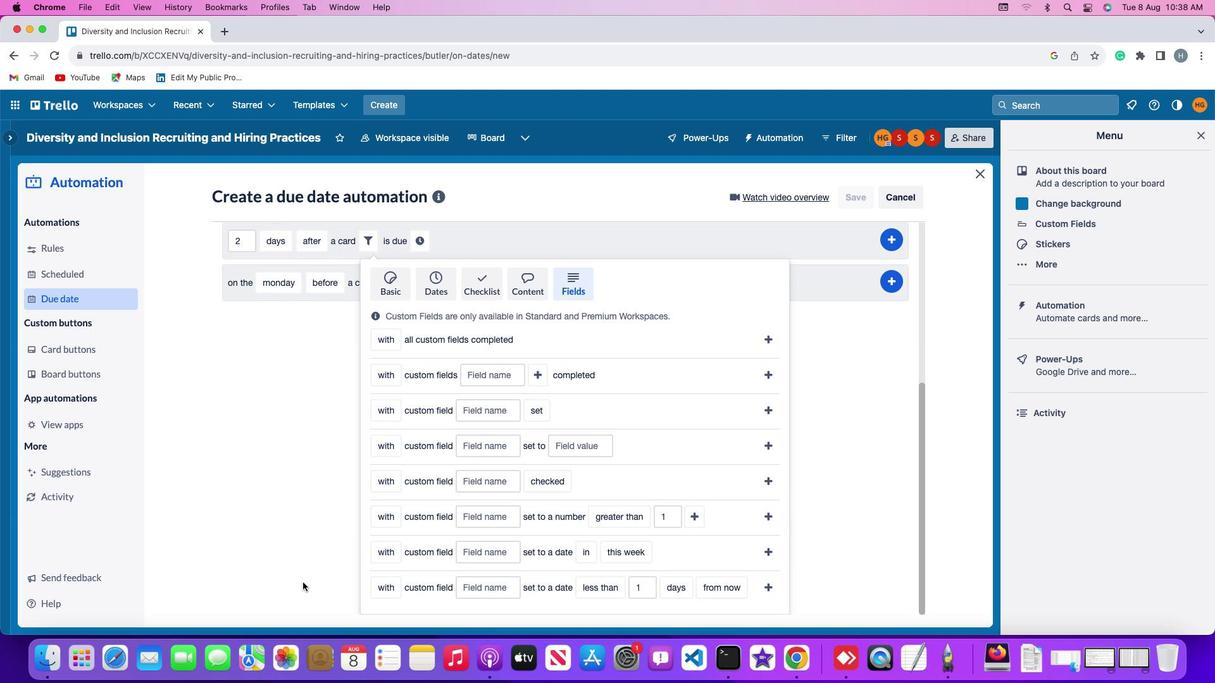 
Action: Mouse scrolled (315, 576) with delta (10, 189)
Screenshot: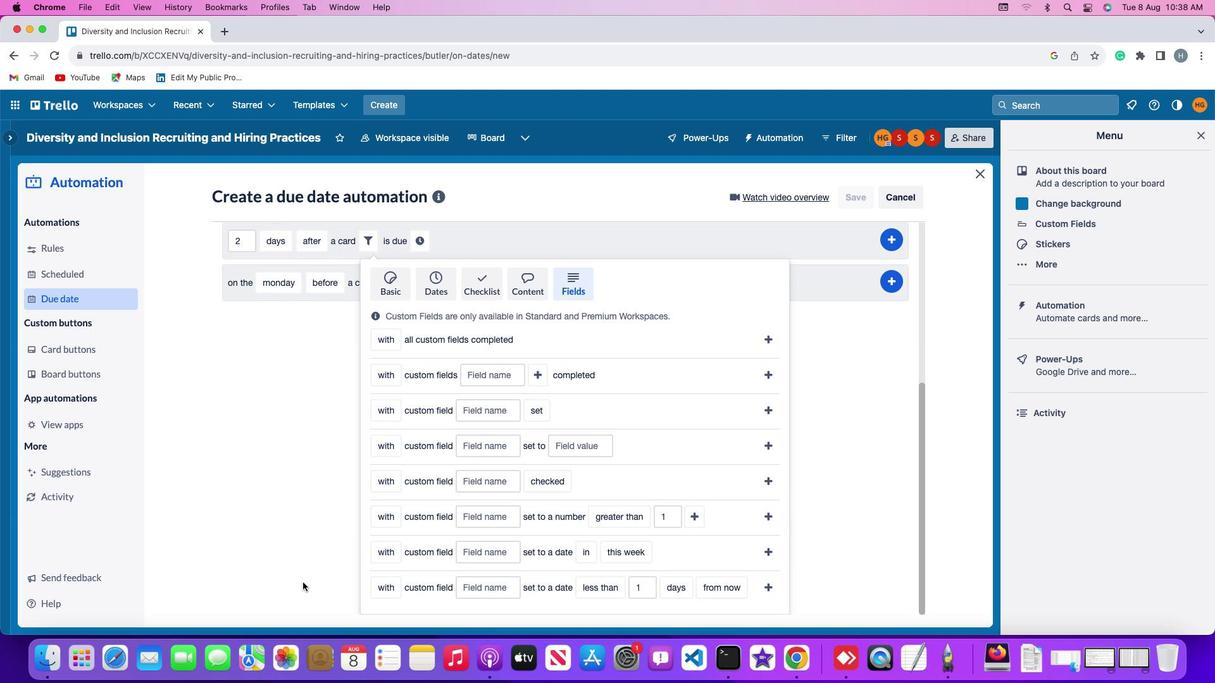 
Action: Mouse moved to (393, 572)
Screenshot: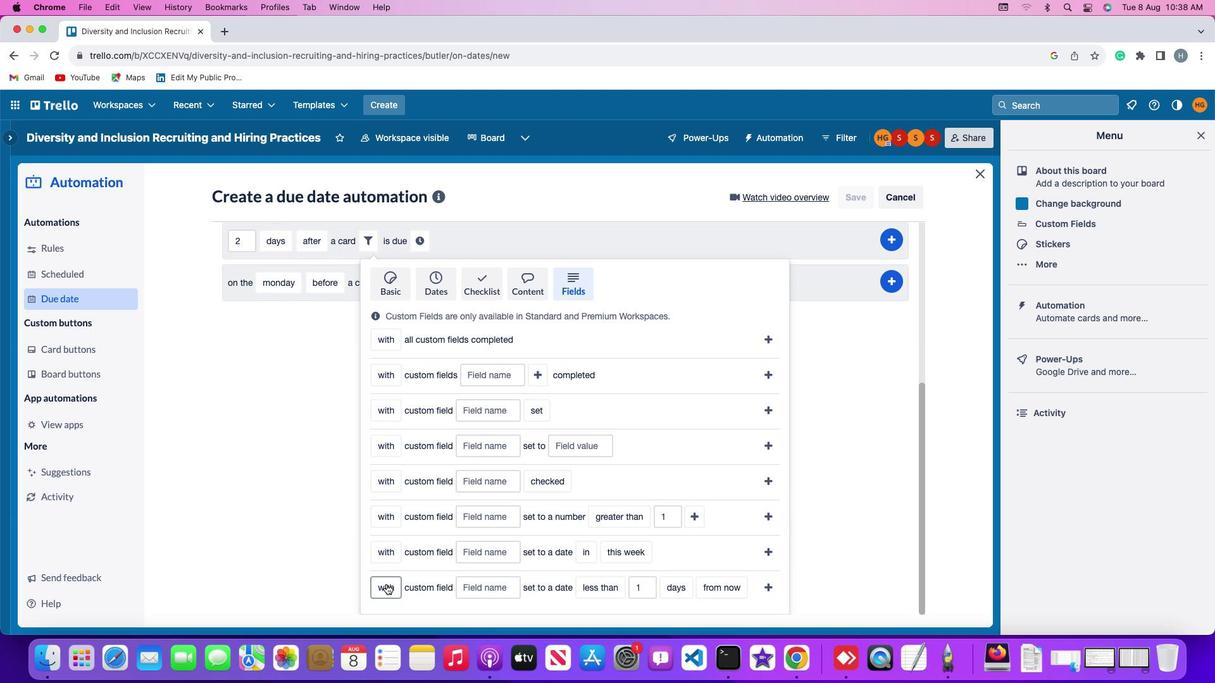 
Action: Mouse pressed left at (393, 572)
Screenshot: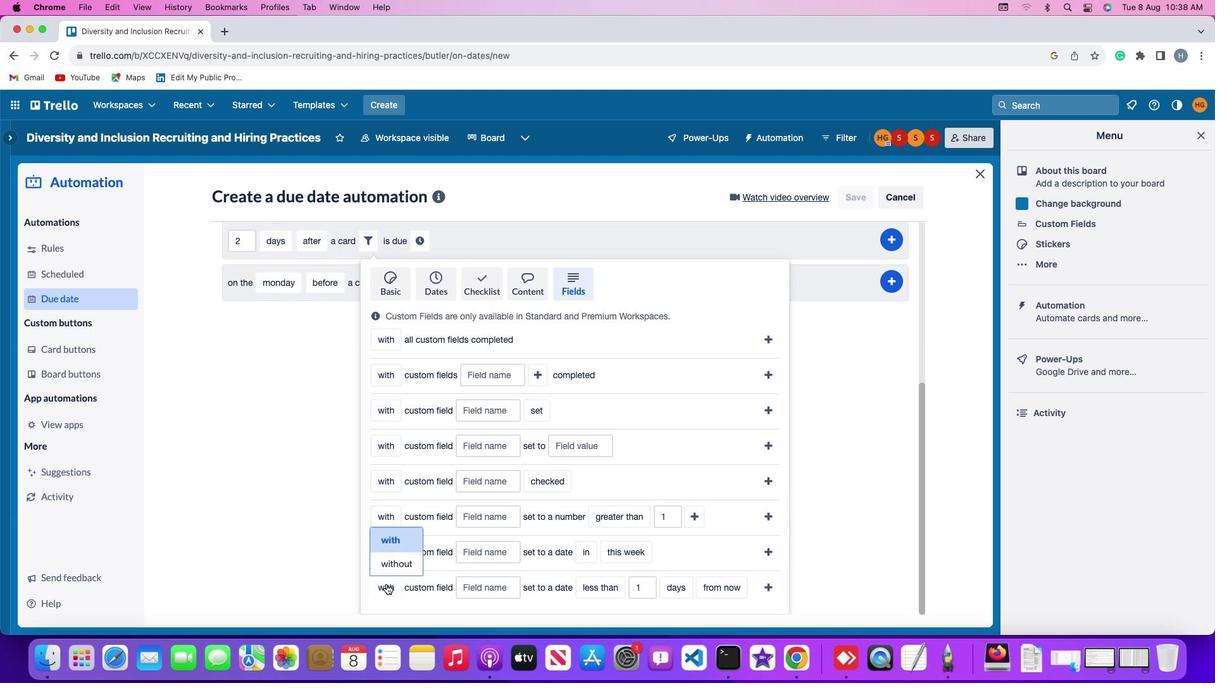 
Action: Mouse moved to (405, 557)
Screenshot: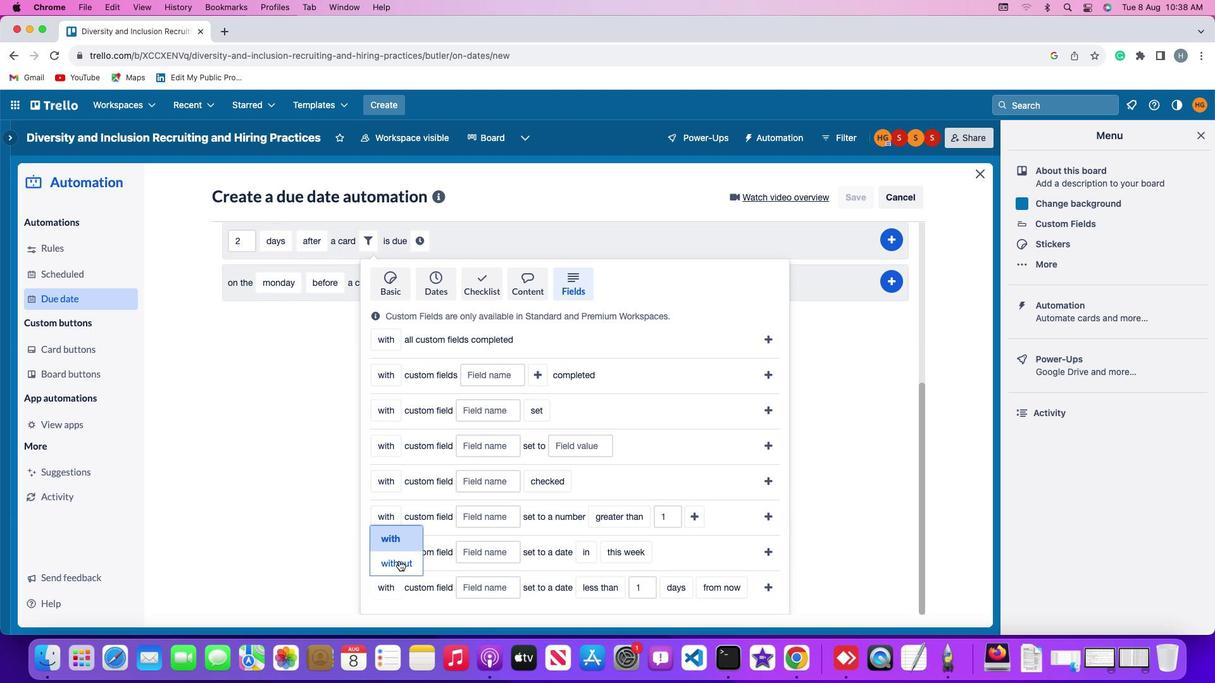 
Action: Mouse pressed left at (405, 557)
Screenshot: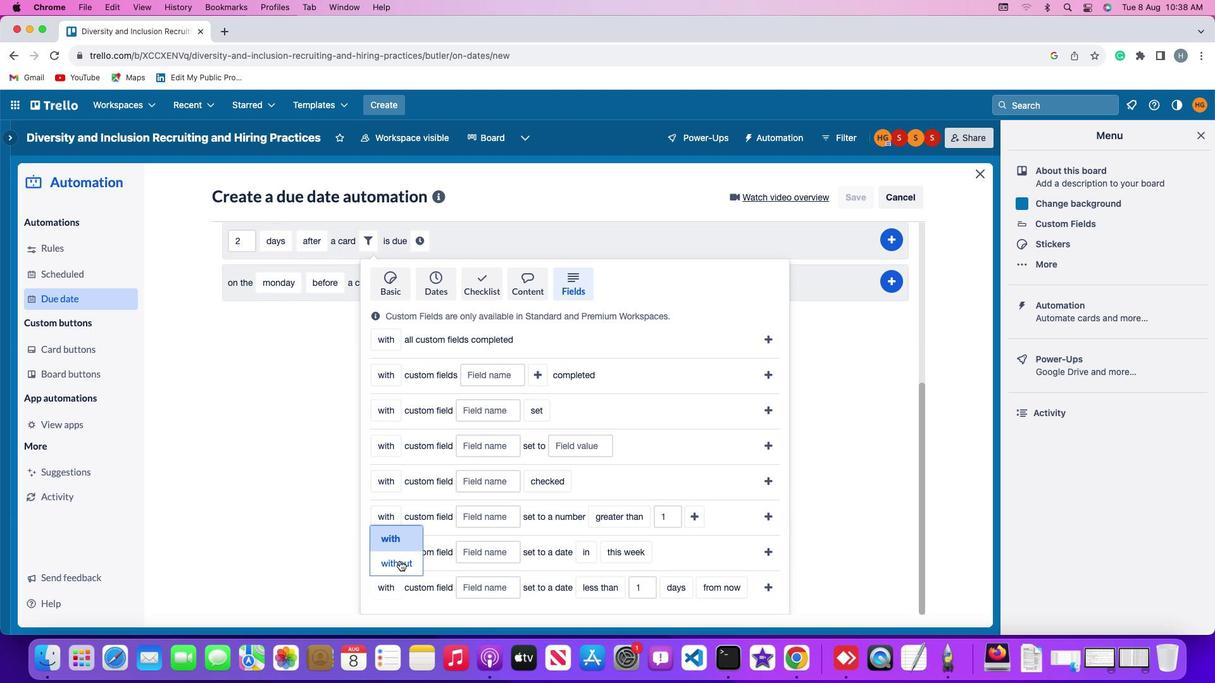 
Action: Mouse moved to (519, 571)
Screenshot: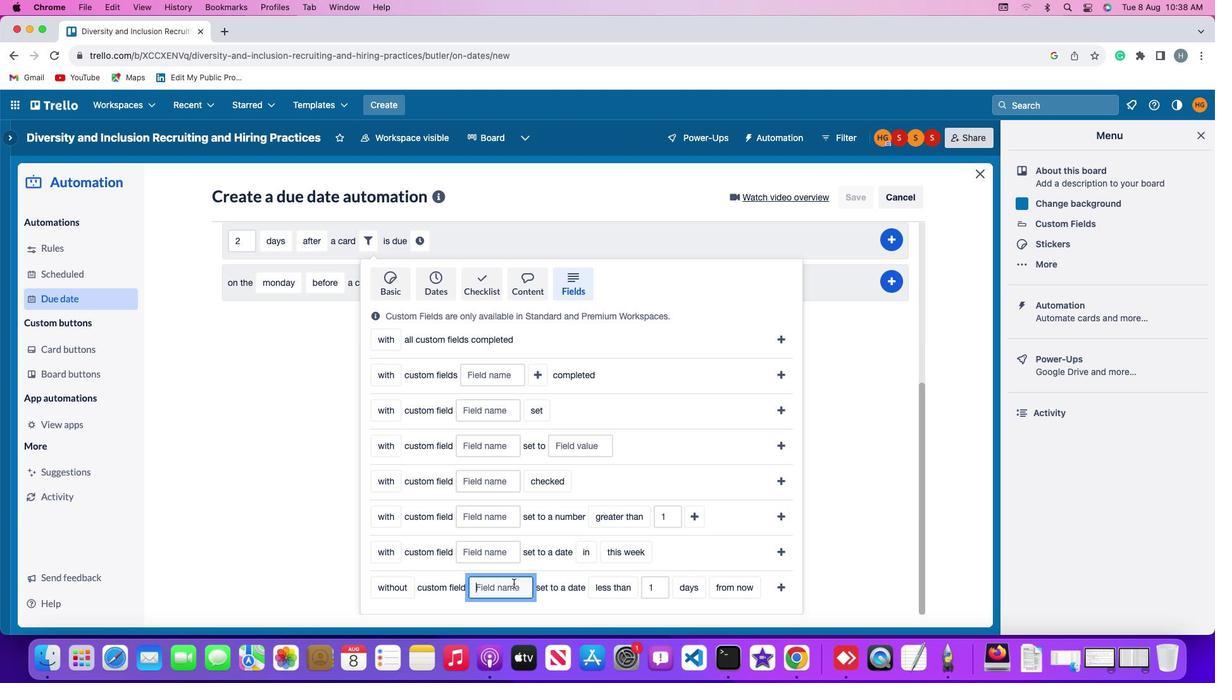 
Action: Mouse pressed left at (519, 571)
Screenshot: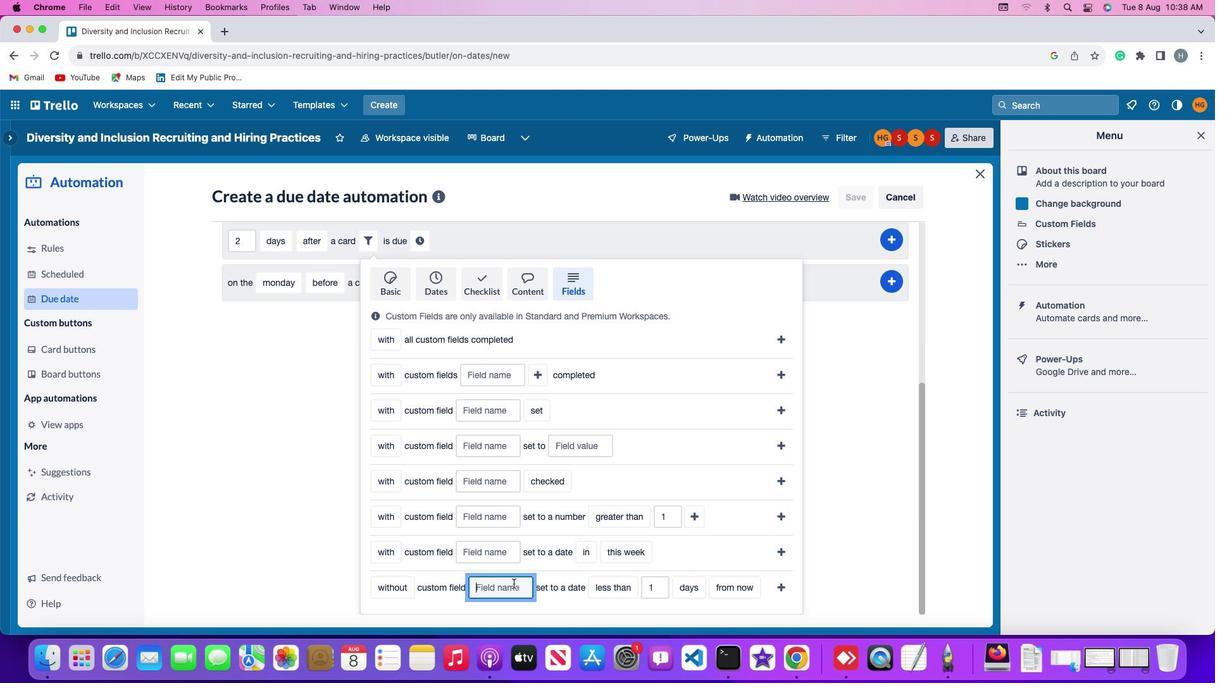 
Action: Key pressed Key.shift'R''e''s''u''m''e'
Screenshot: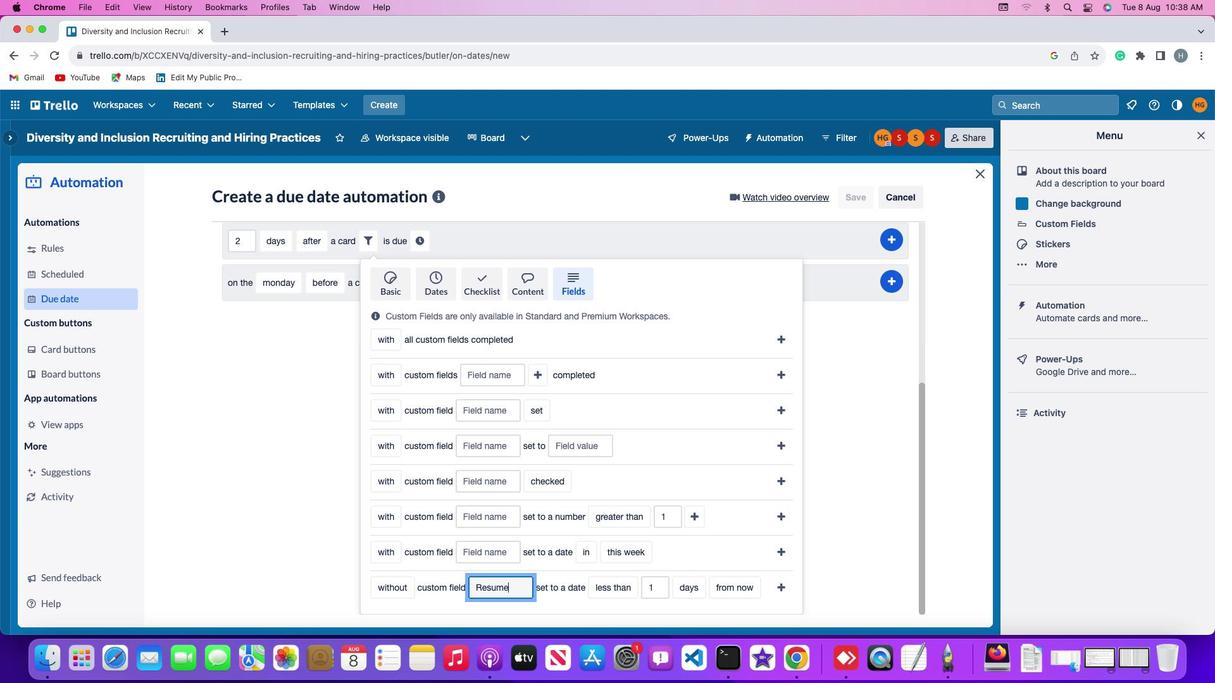 
Action: Mouse moved to (614, 573)
Screenshot: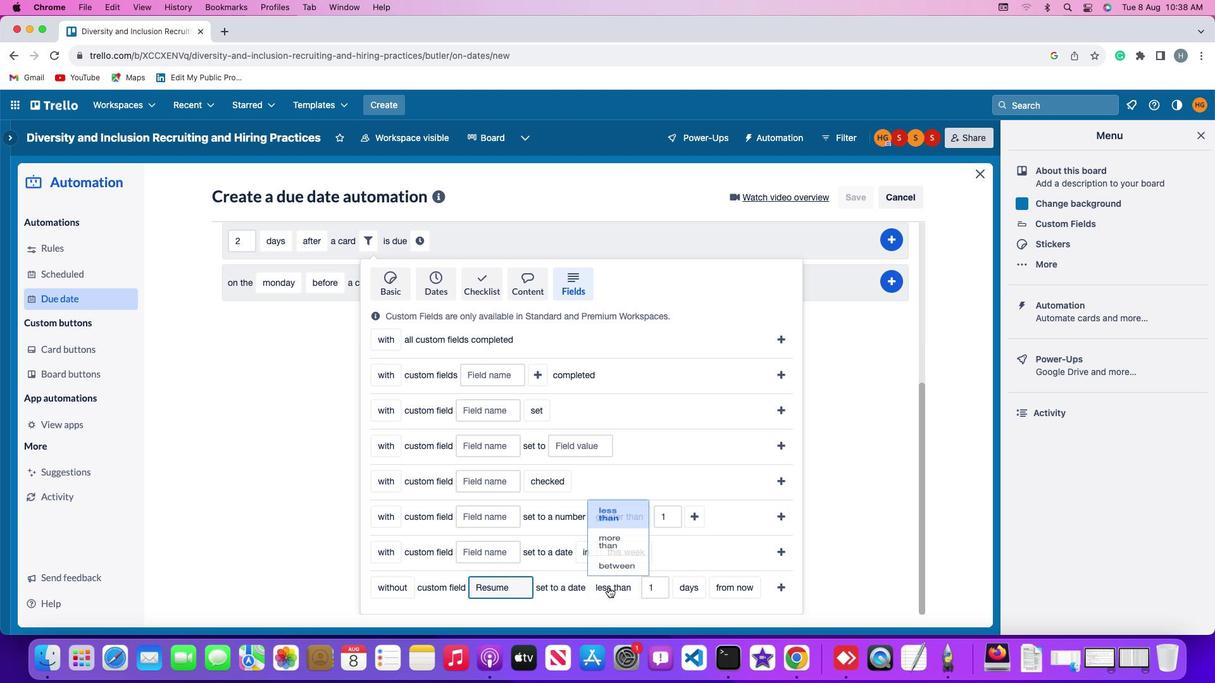 
Action: Mouse pressed left at (614, 573)
Screenshot: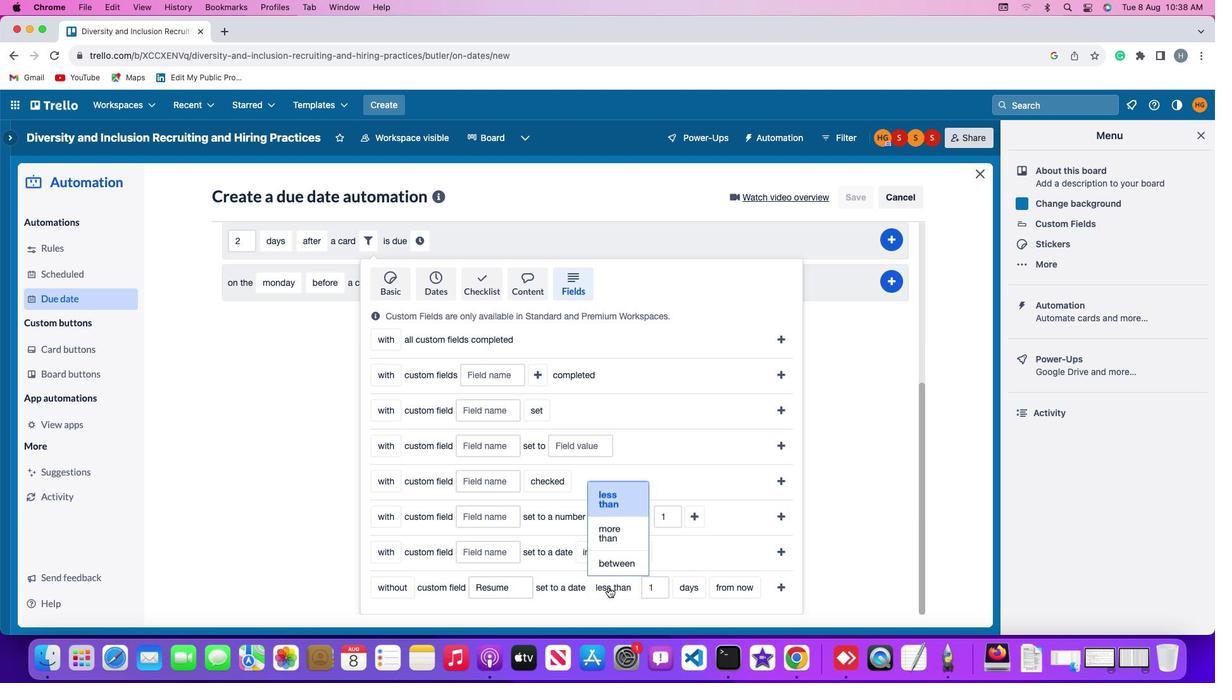 
Action: Mouse moved to (633, 515)
Screenshot: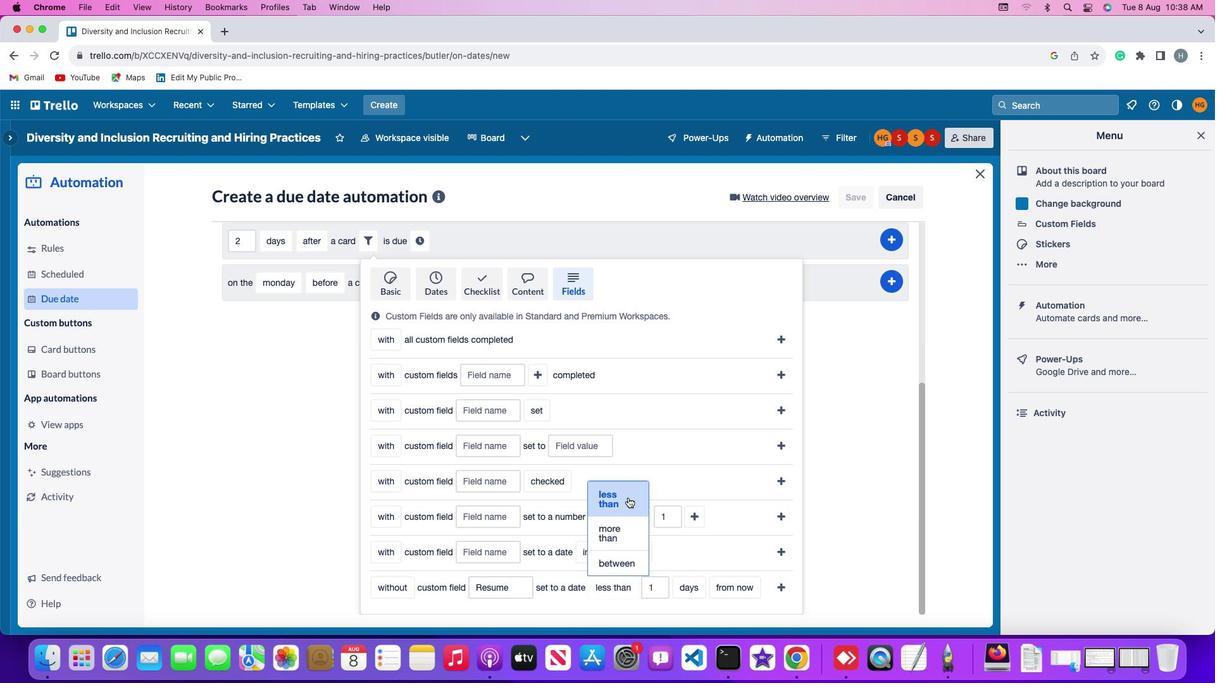 
Action: Mouse pressed left at (633, 515)
Screenshot: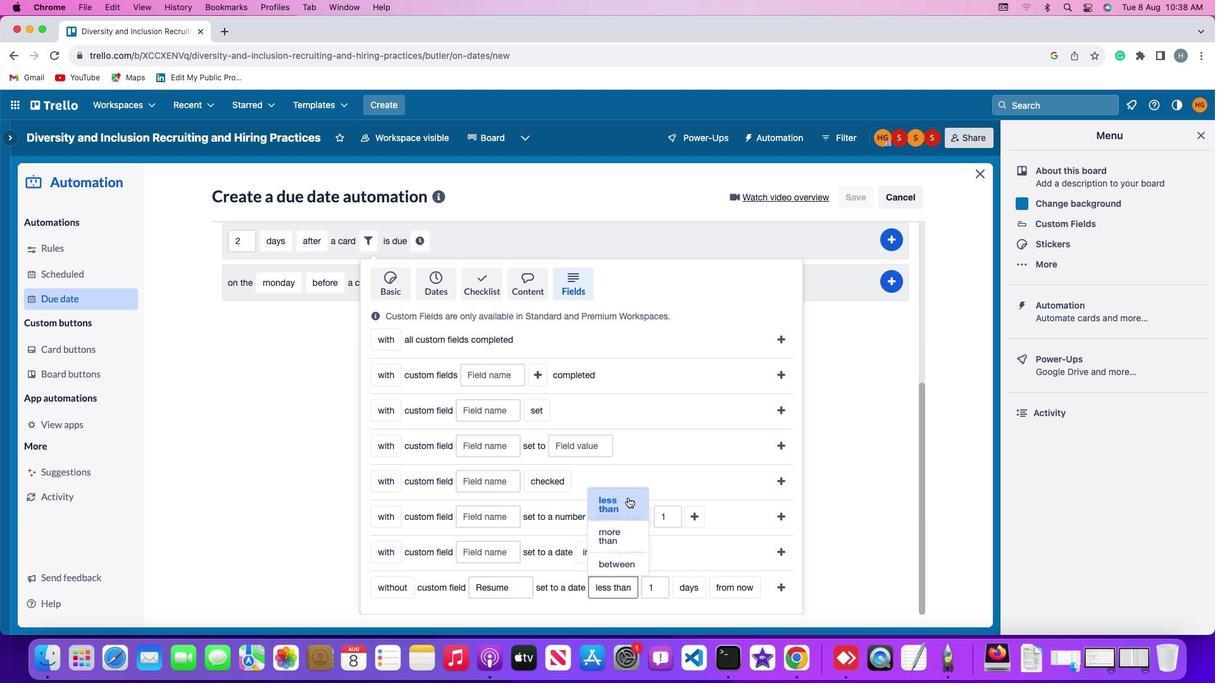 
Action: Mouse moved to (667, 576)
Screenshot: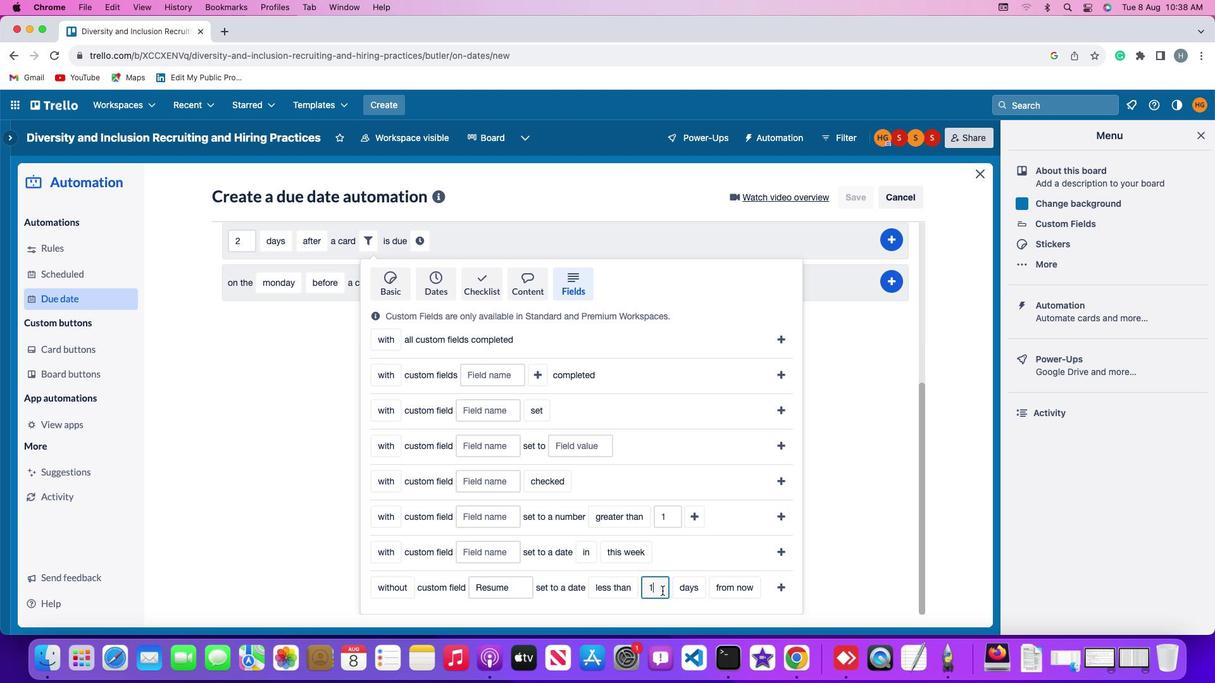 
Action: Mouse pressed left at (667, 576)
Screenshot: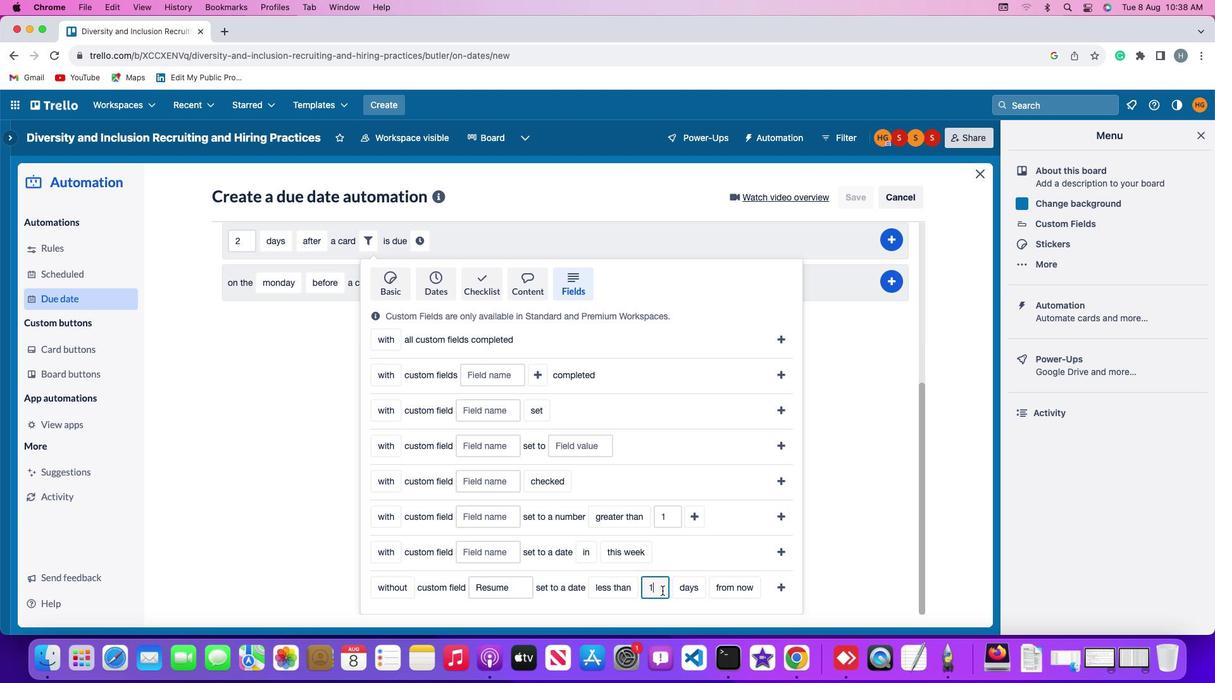 
Action: Mouse moved to (666, 576)
Screenshot: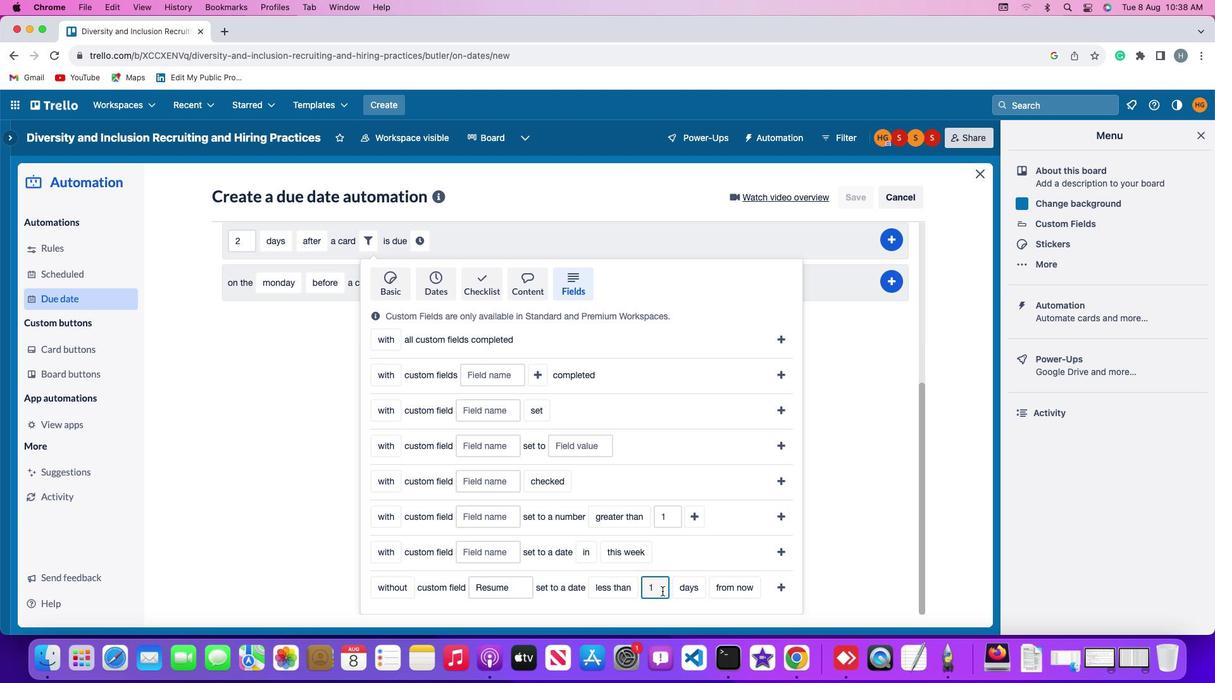 
Action: Key pressed Key.backspace'1'
Screenshot: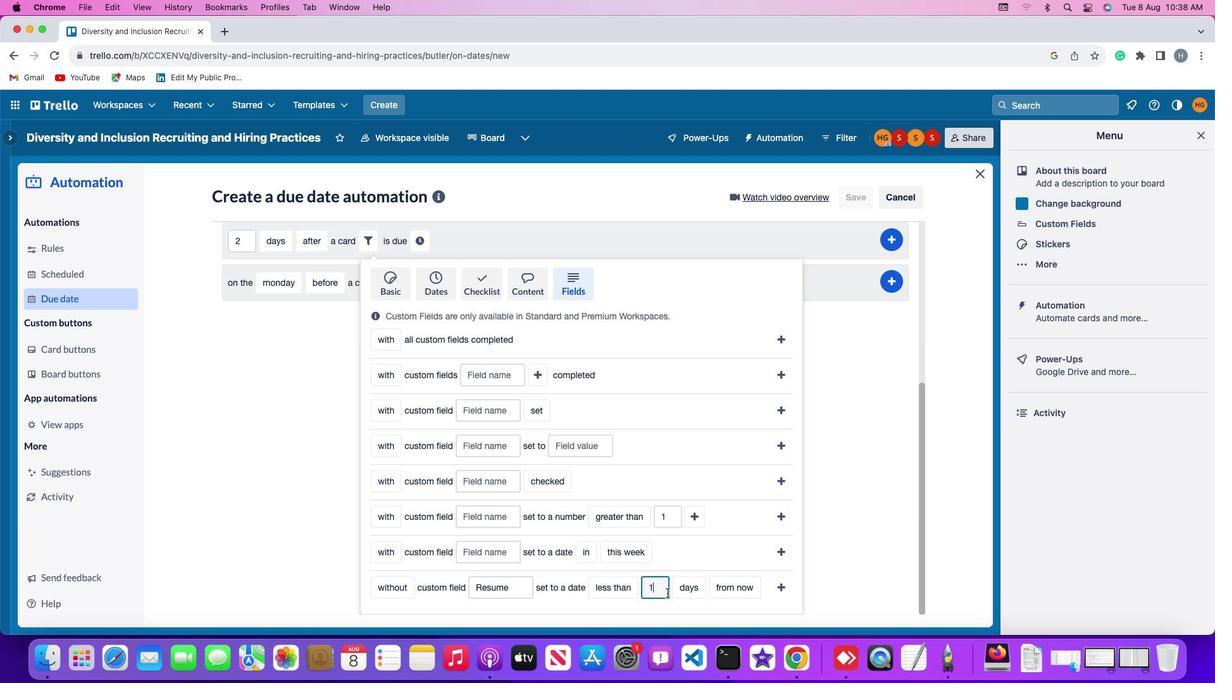 
Action: Mouse moved to (693, 578)
Screenshot: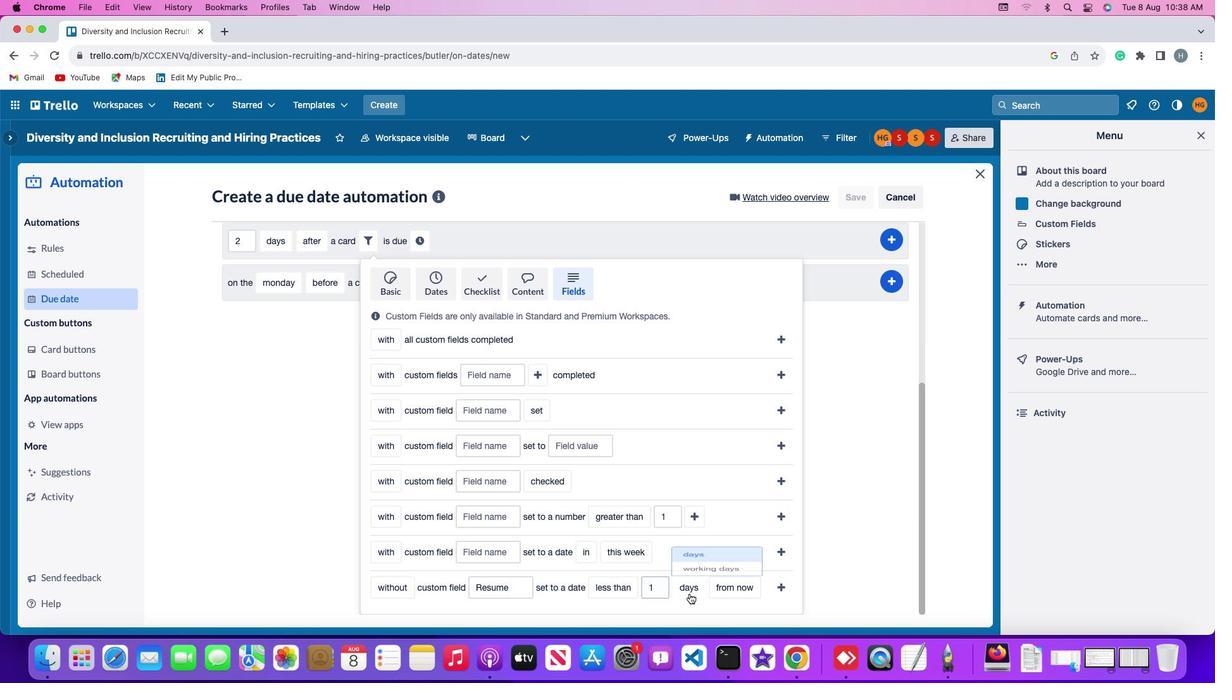 
Action: Mouse pressed left at (693, 578)
Screenshot: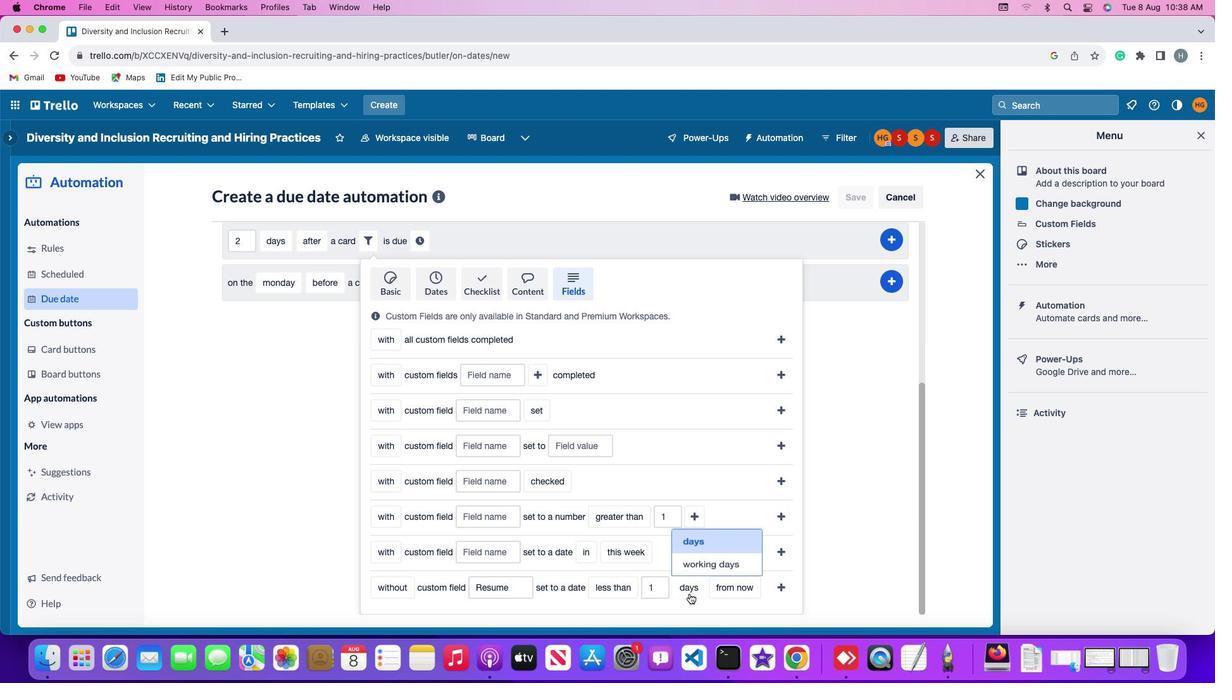 
Action: Mouse moved to (702, 542)
Screenshot: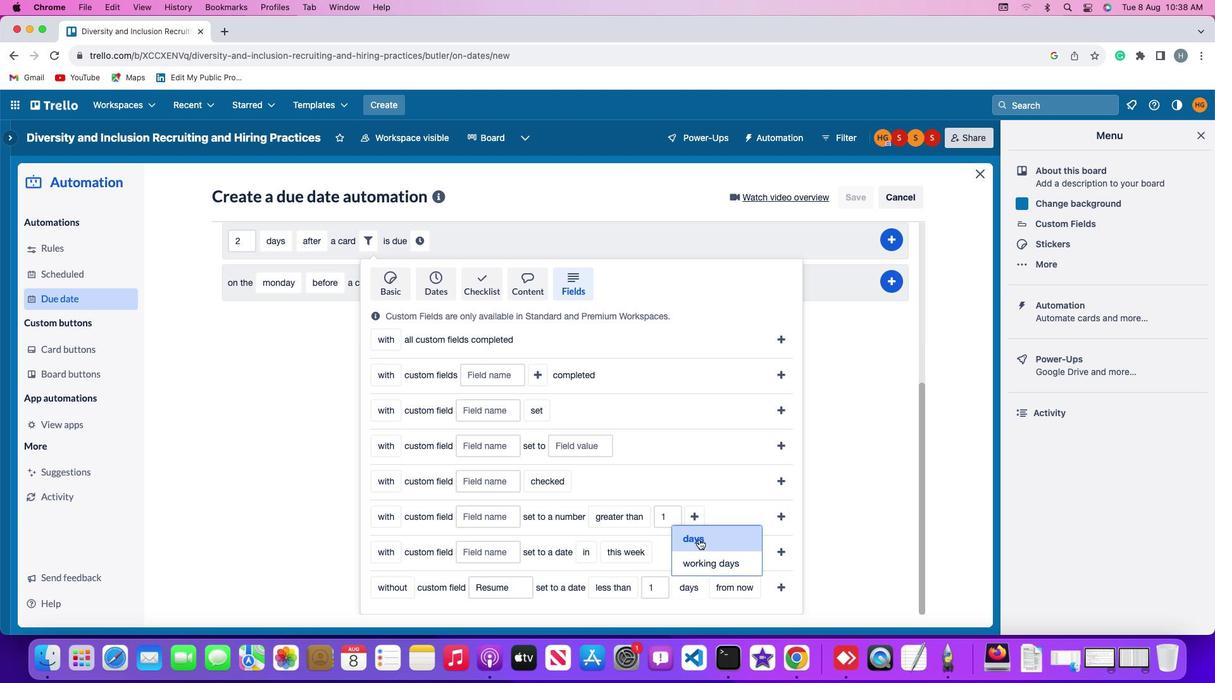 
Action: Mouse pressed left at (702, 542)
Screenshot: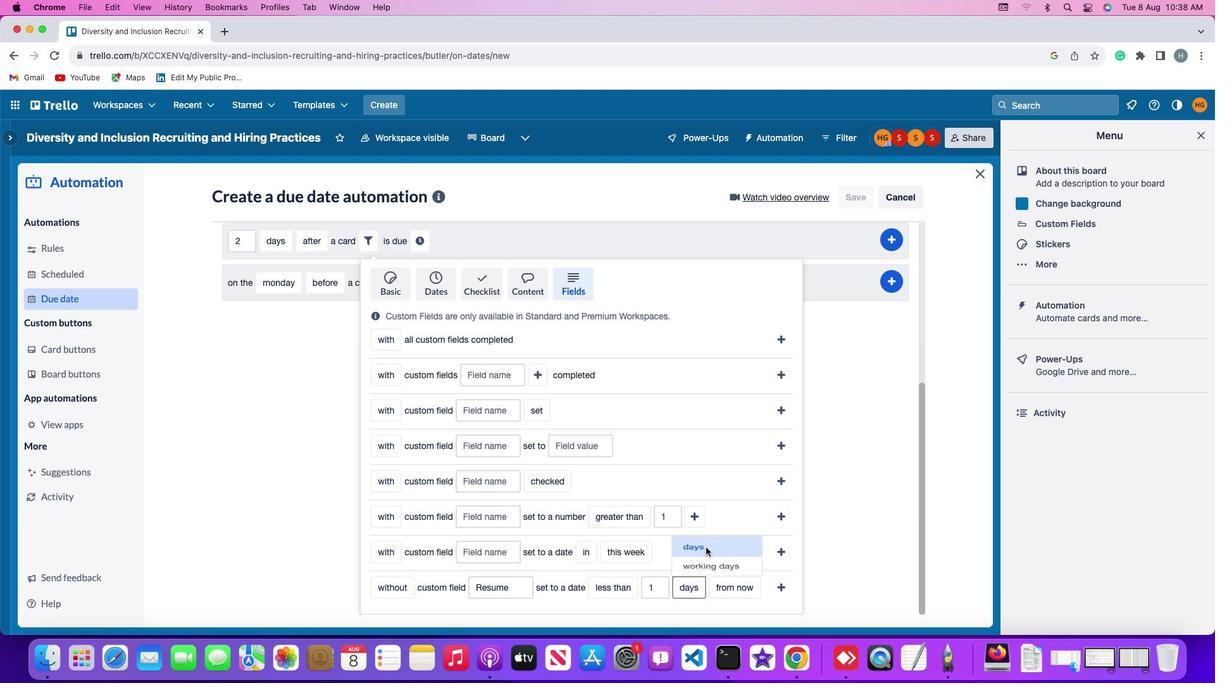 
Action: Mouse moved to (735, 570)
Screenshot: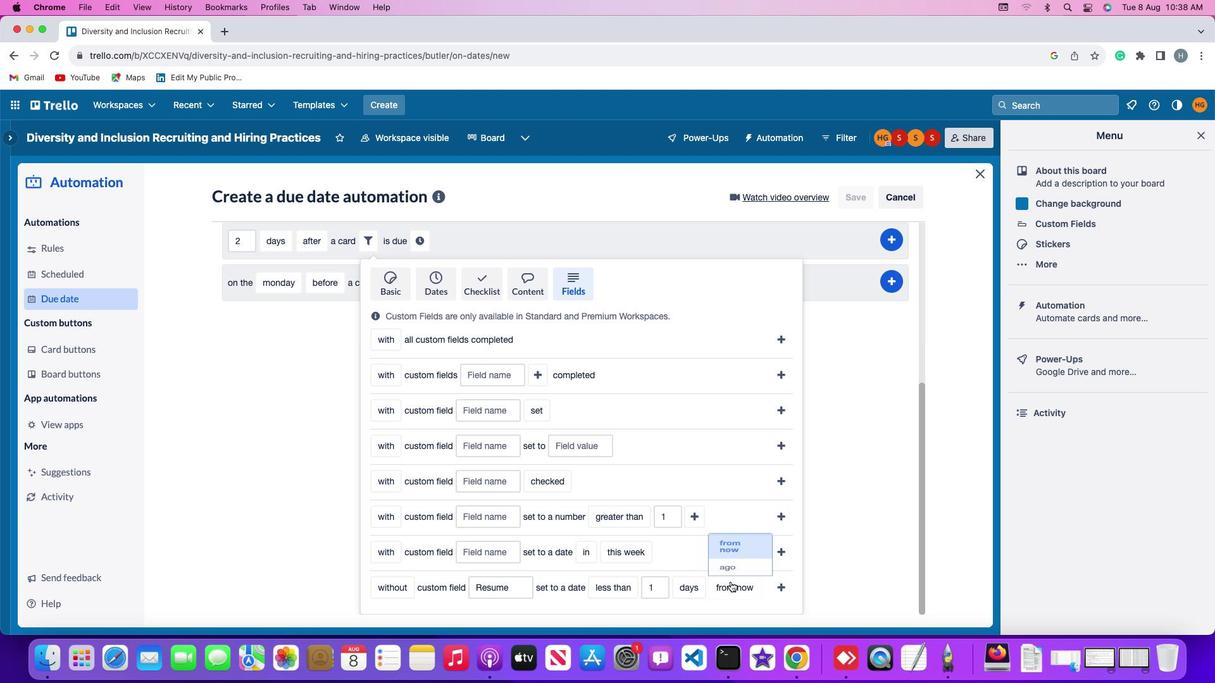 
Action: Mouse pressed left at (735, 570)
Screenshot: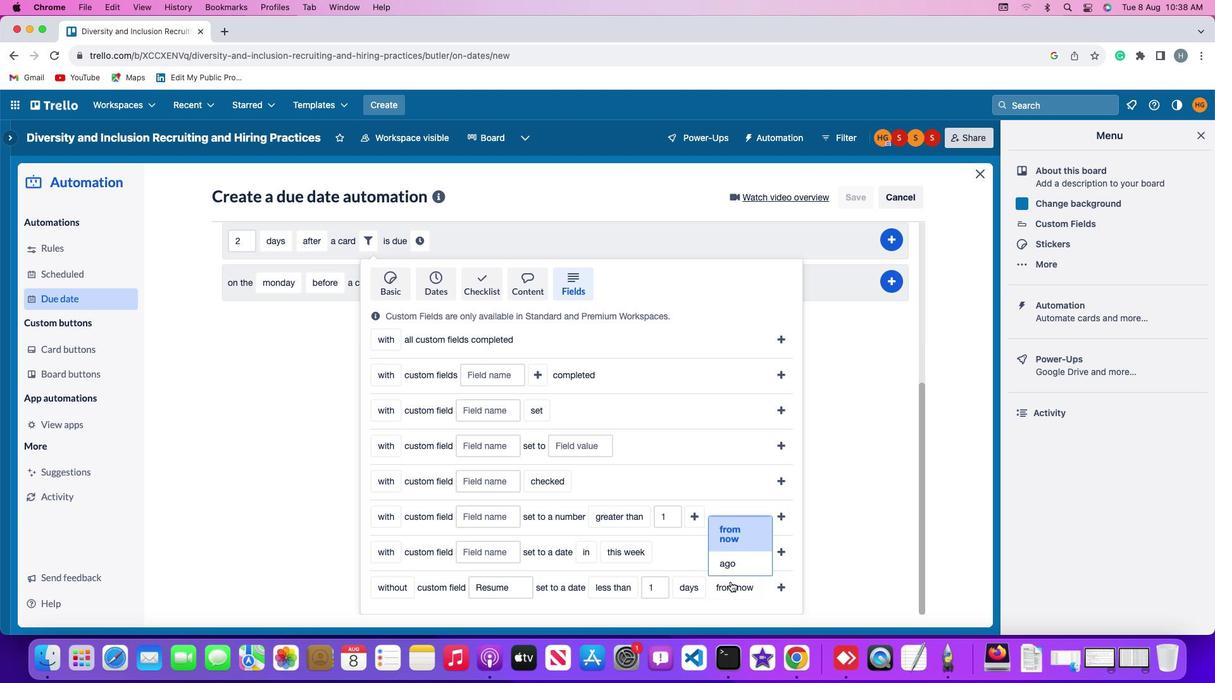 
Action: Mouse moved to (743, 541)
Screenshot: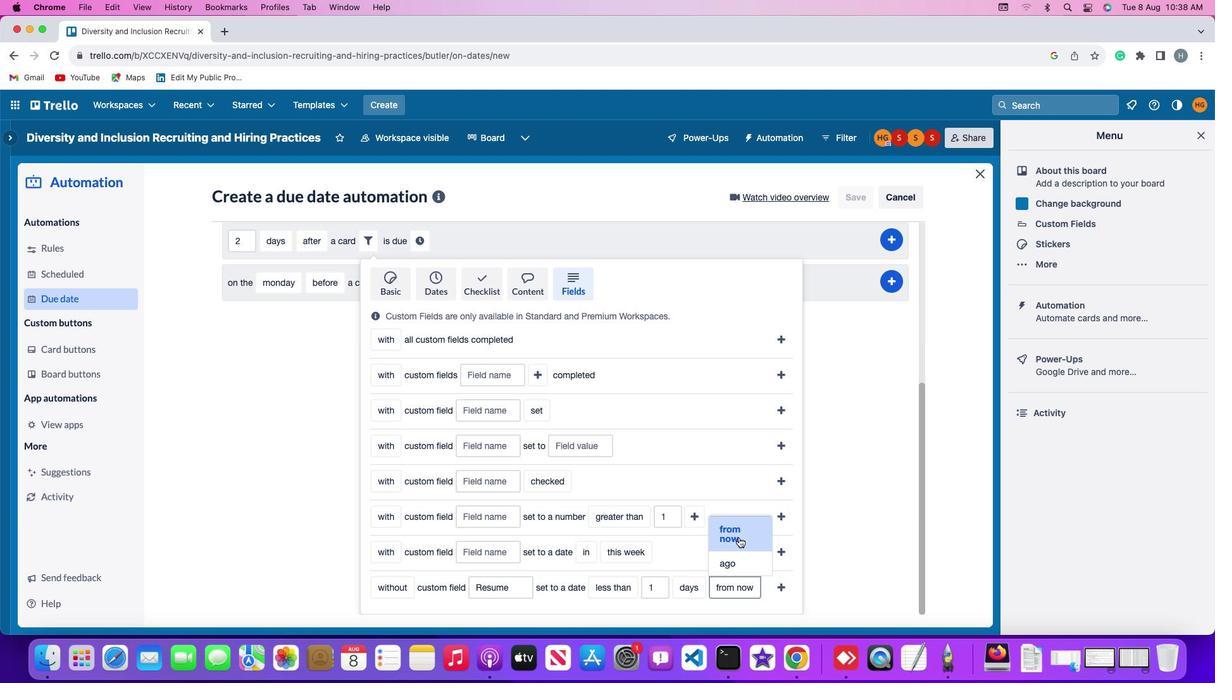 
Action: Mouse pressed left at (743, 541)
Screenshot: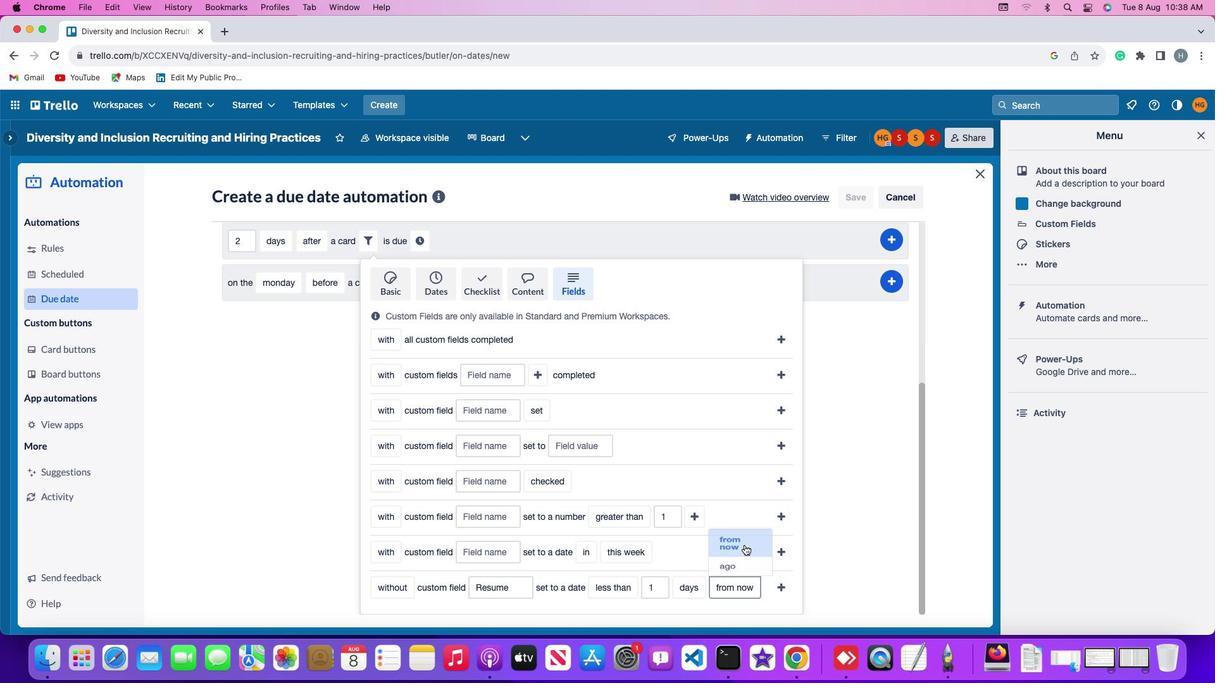 
Action: Mouse moved to (786, 571)
Screenshot: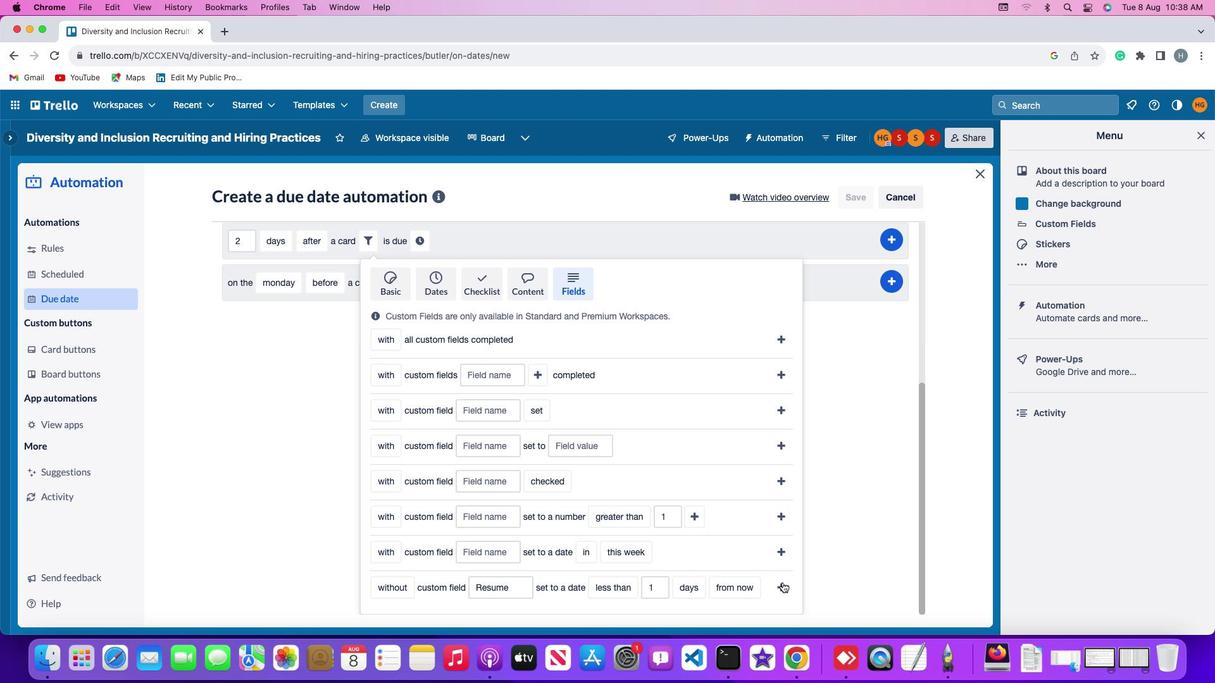 
Action: Mouse pressed left at (786, 571)
Screenshot: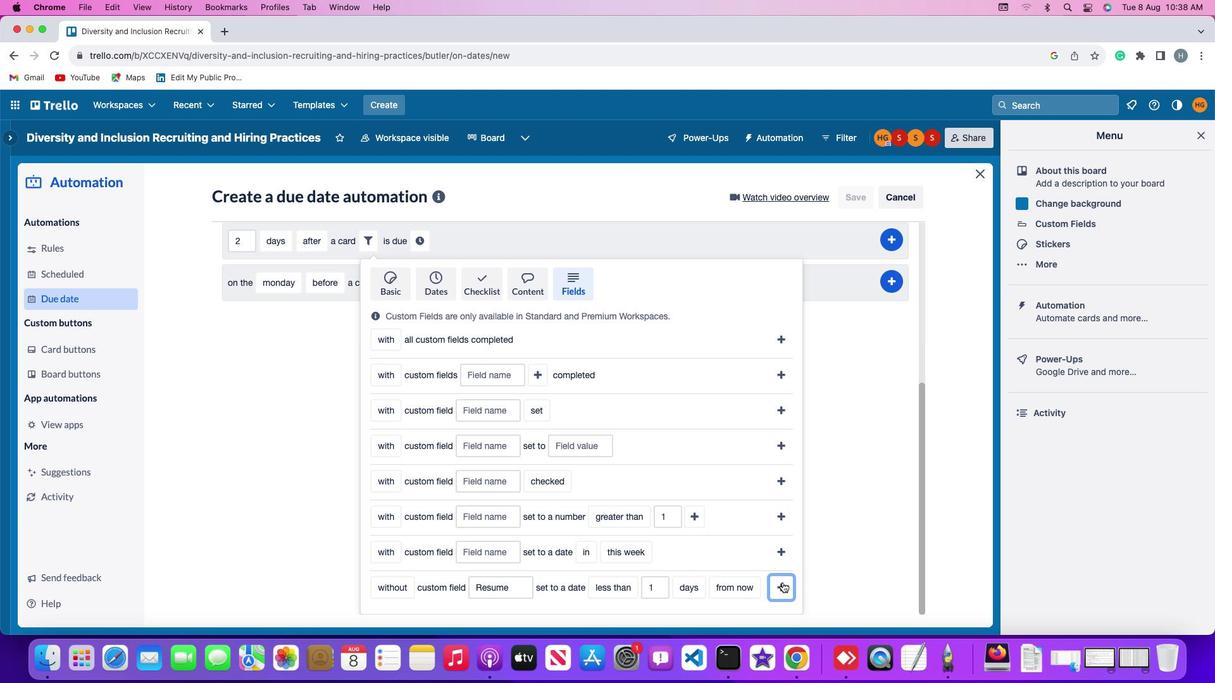 
Action: Mouse moved to (735, 525)
Screenshot: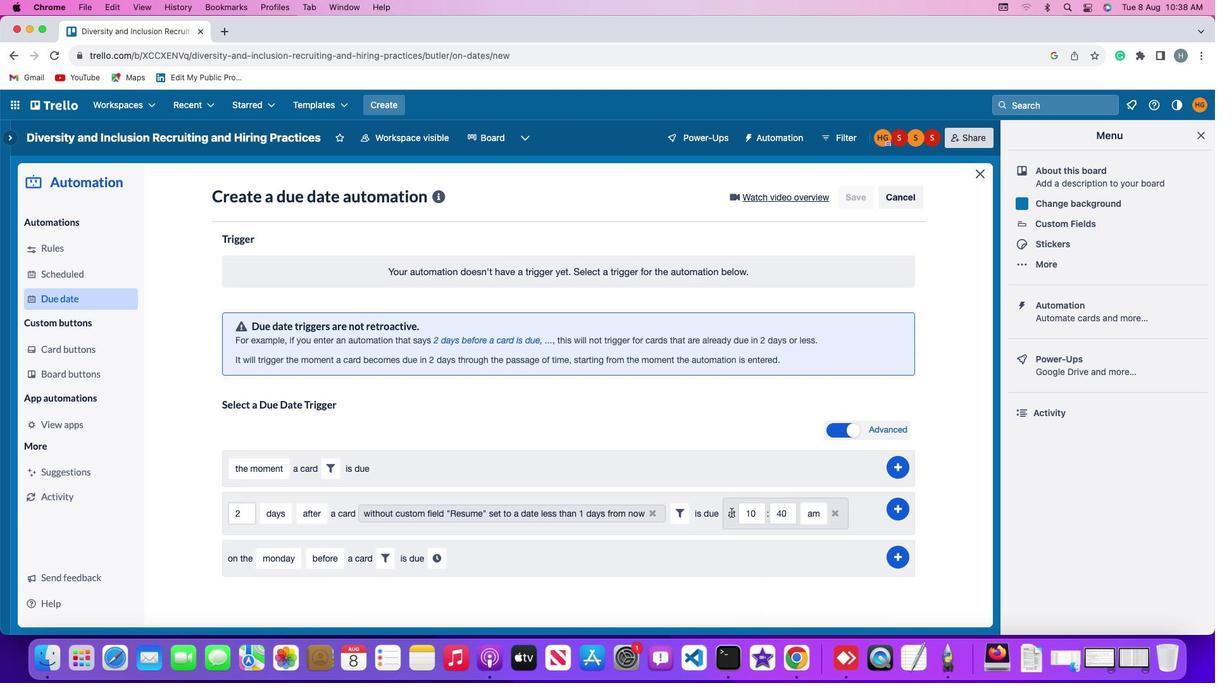 
Action: Mouse pressed left at (735, 525)
Screenshot: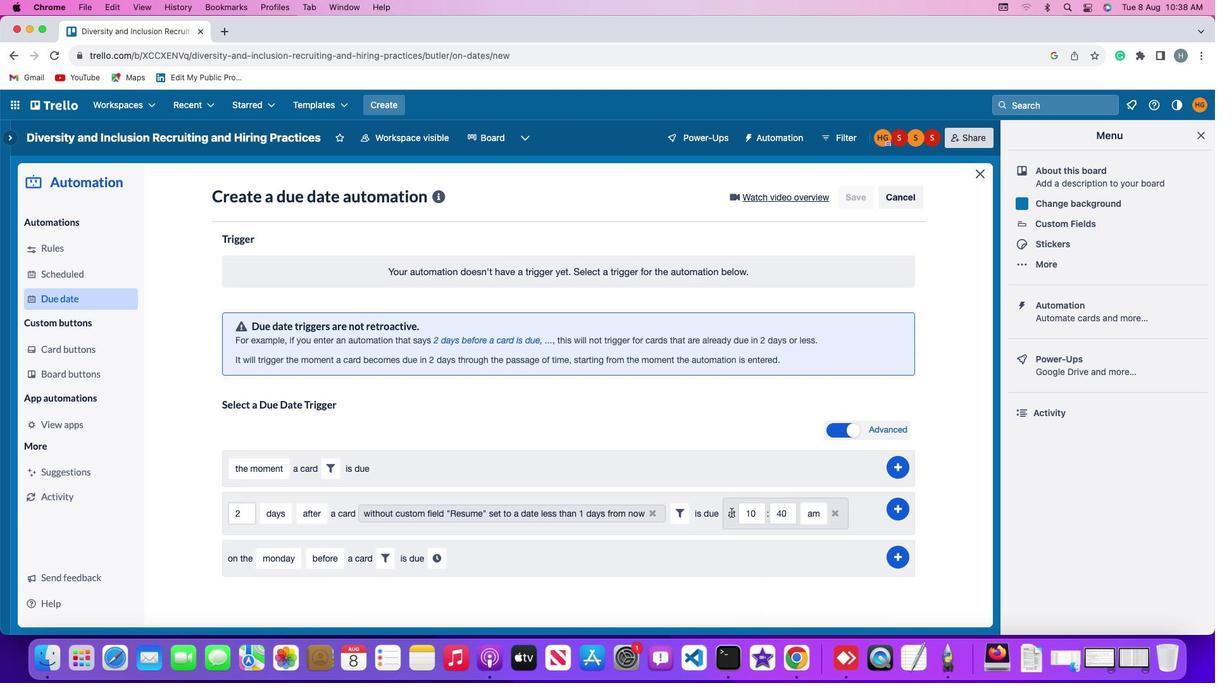 
Action: Mouse moved to (766, 525)
Screenshot: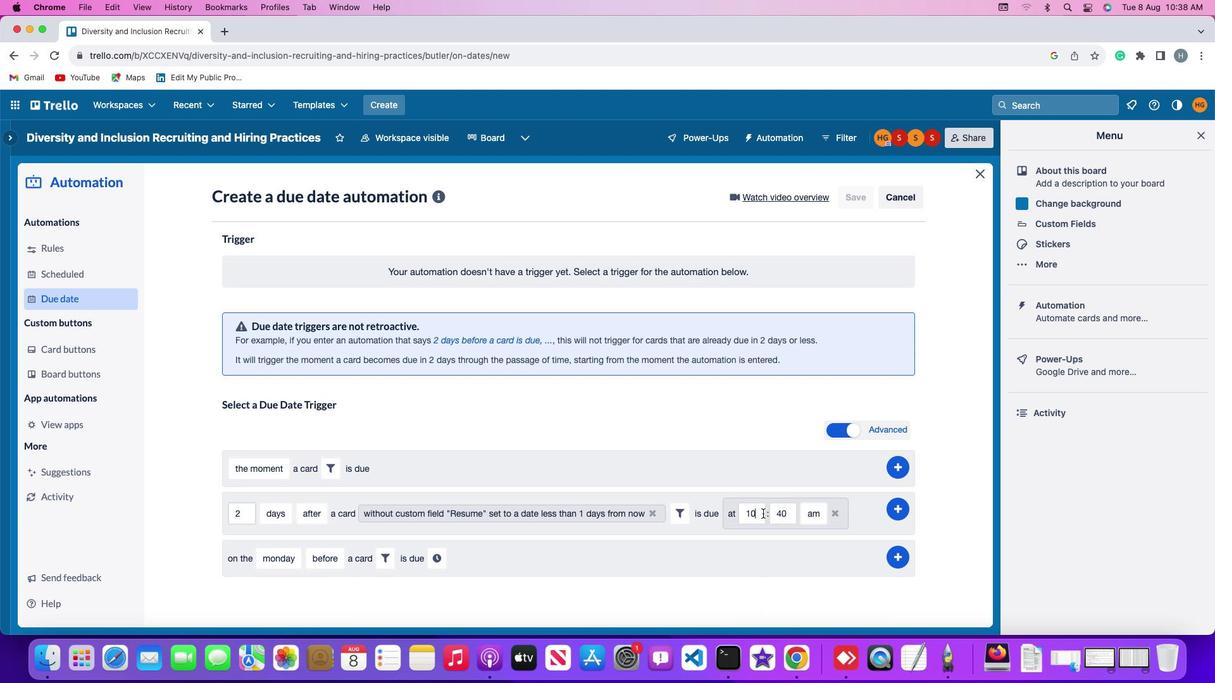 
Action: Mouse pressed left at (766, 525)
Screenshot: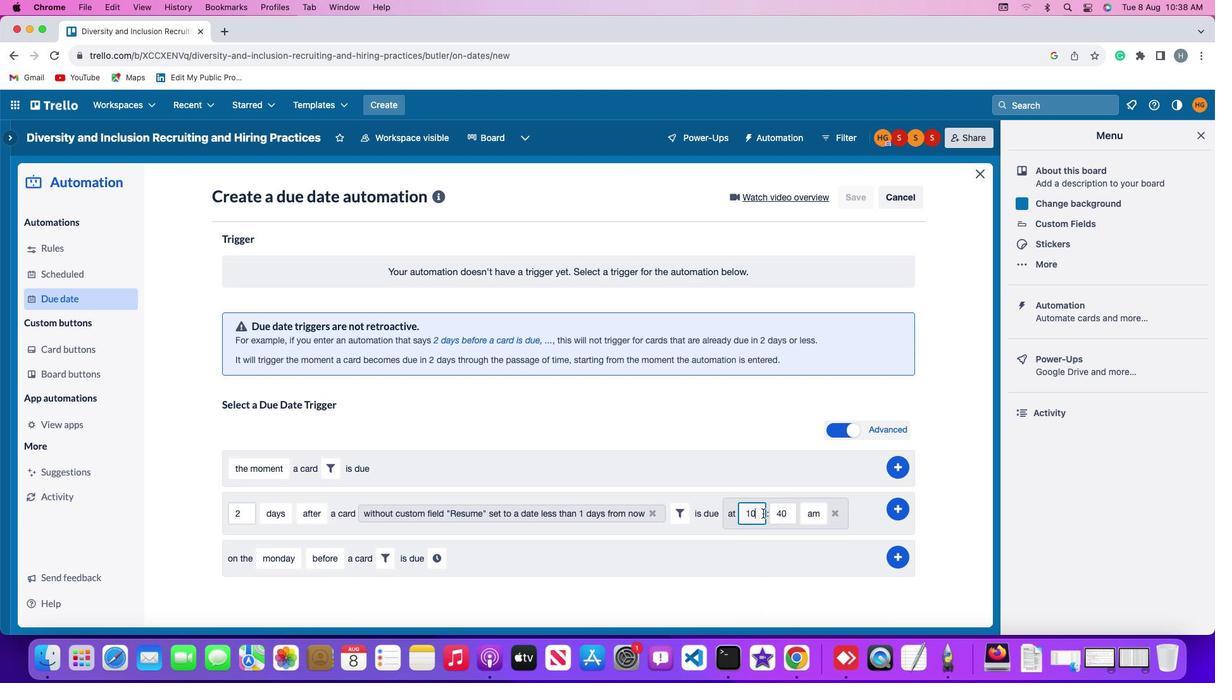 
Action: Mouse moved to (766, 525)
Screenshot: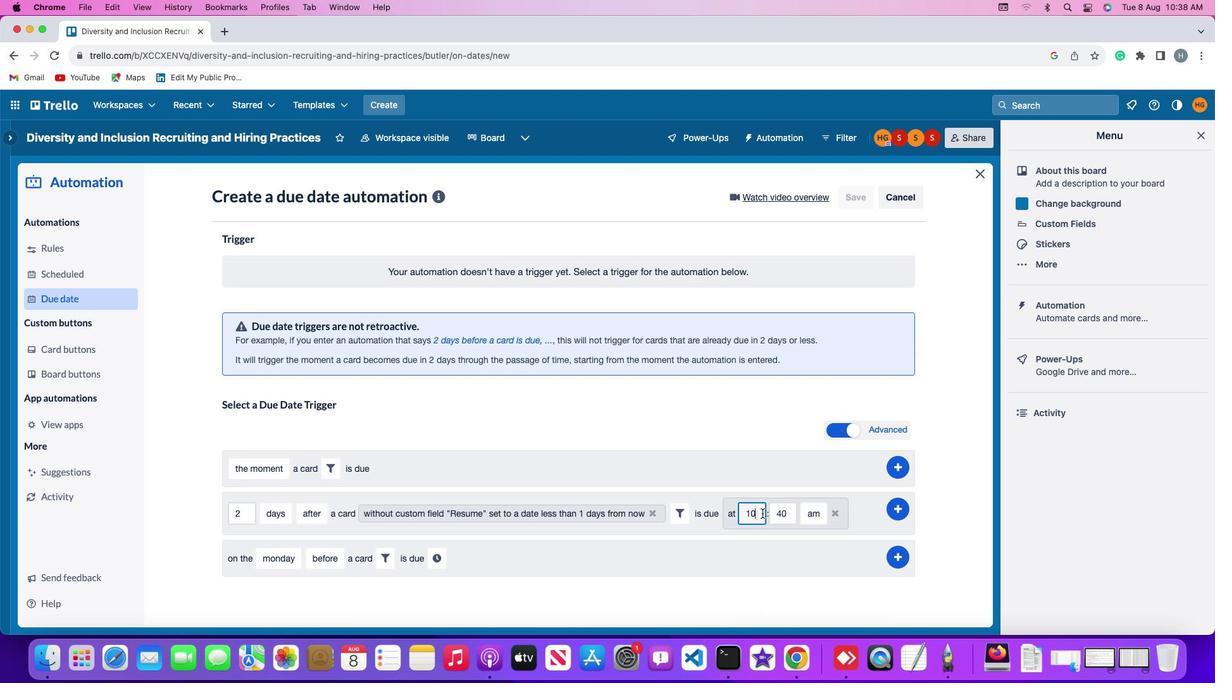 
Action: Key pressed Key.backspaceKey.backspace'1''1'
Screenshot: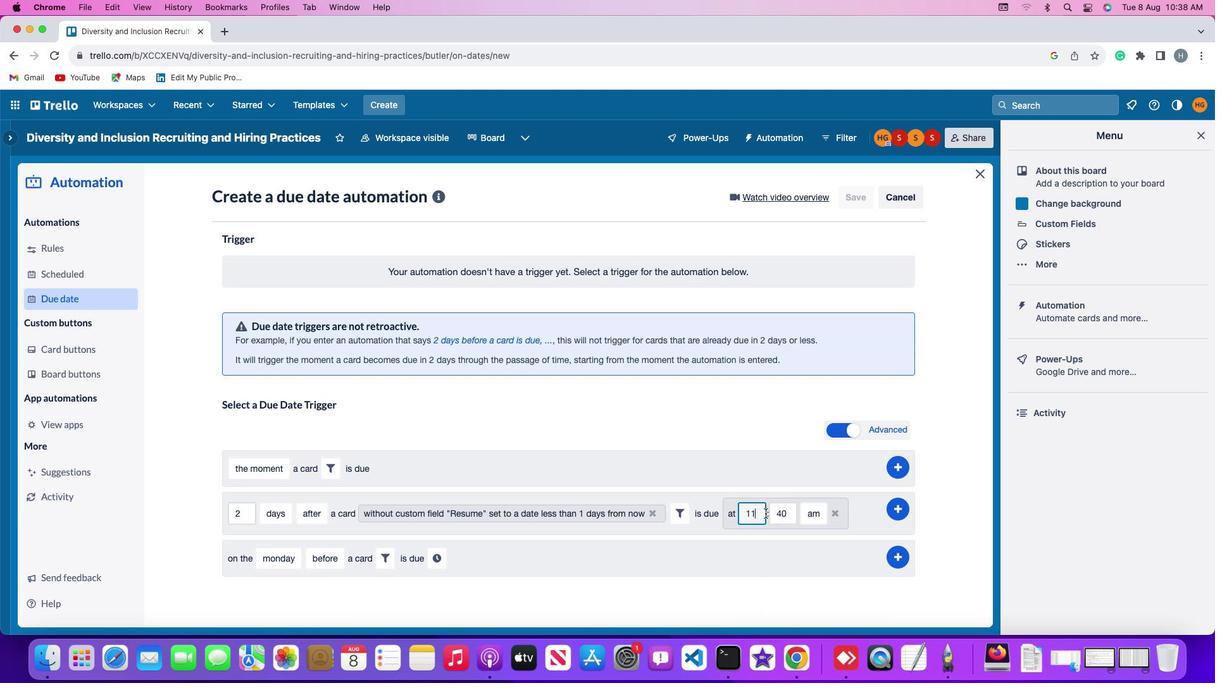 
Action: Mouse moved to (794, 526)
Screenshot: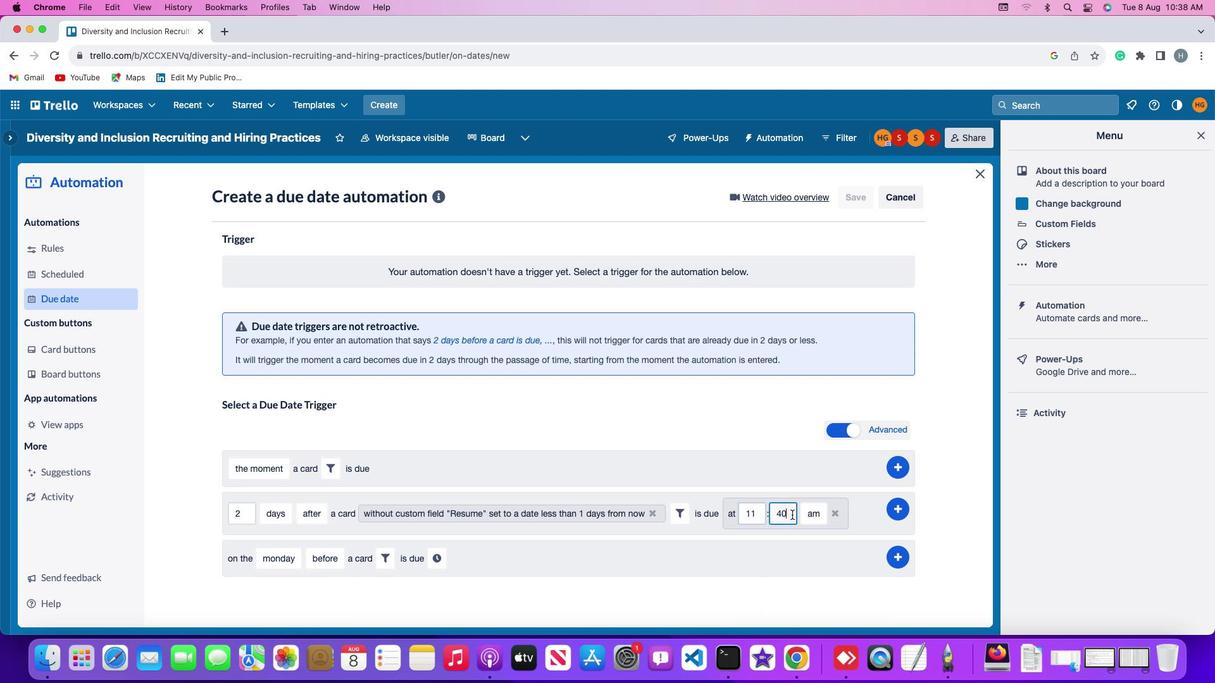 
Action: Mouse pressed left at (794, 526)
Screenshot: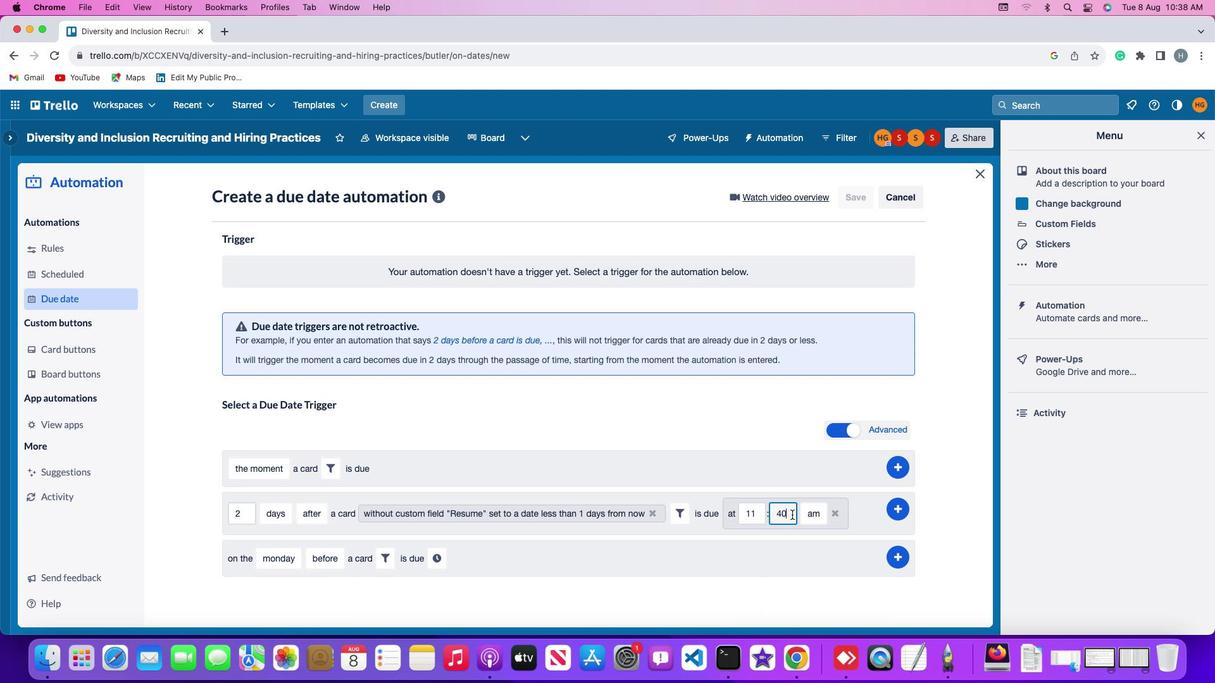 
Action: Mouse moved to (795, 526)
Screenshot: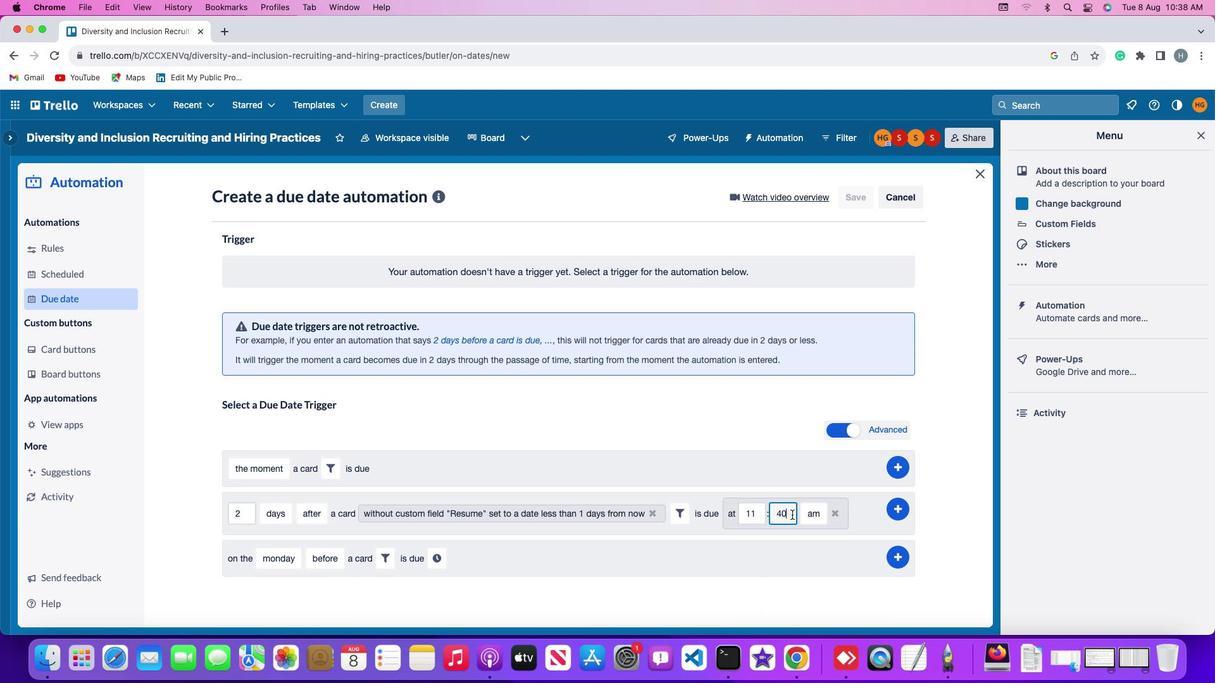 
Action: Key pressed Key.backspaceKey.backspace
Screenshot: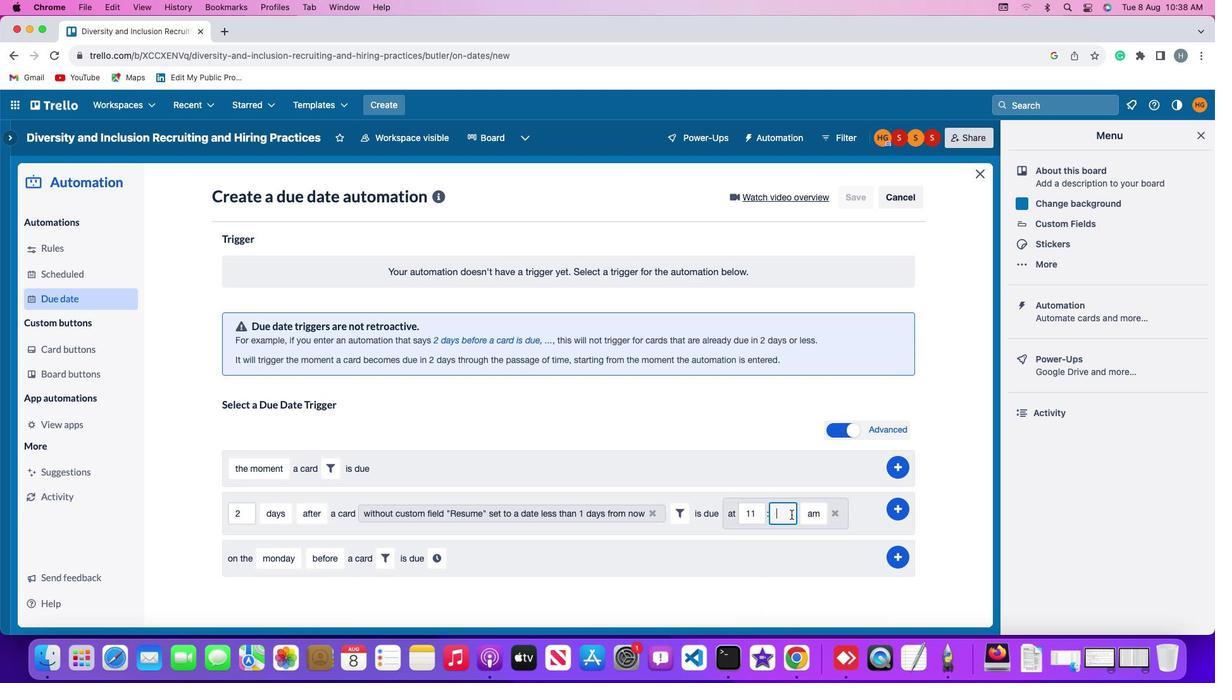 
Action: Mouse moved to (794, 526)
Screenshot: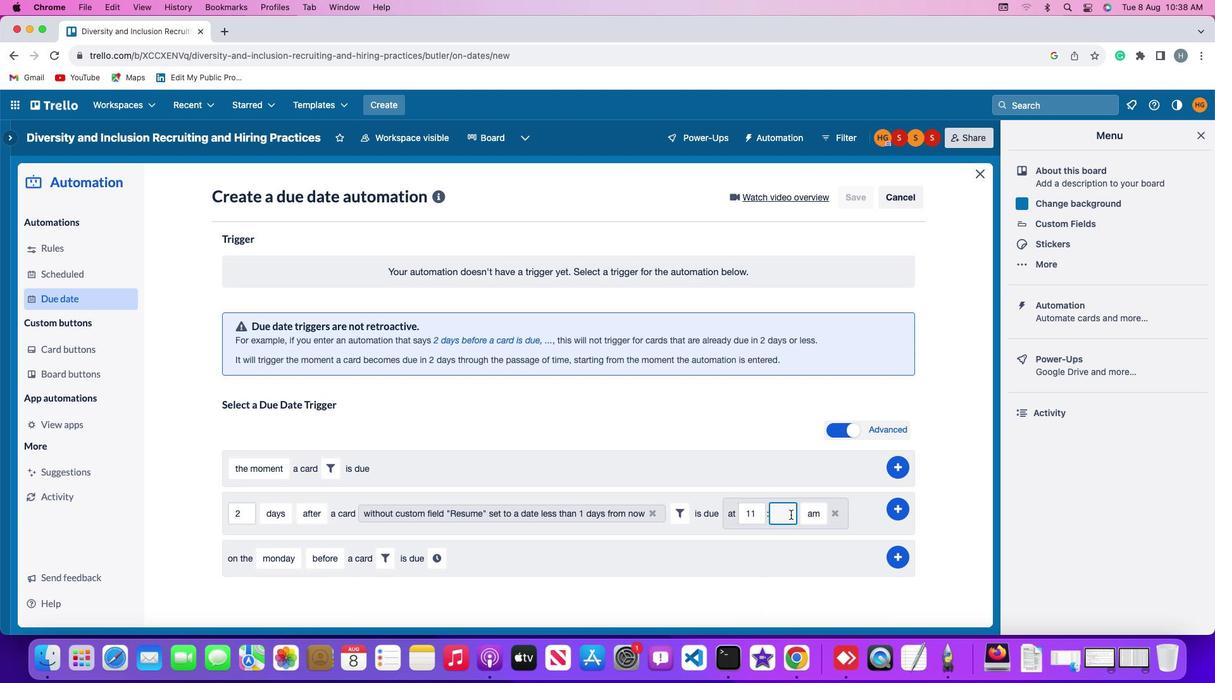 
Action: Key pressed '0''0'
Screenshot: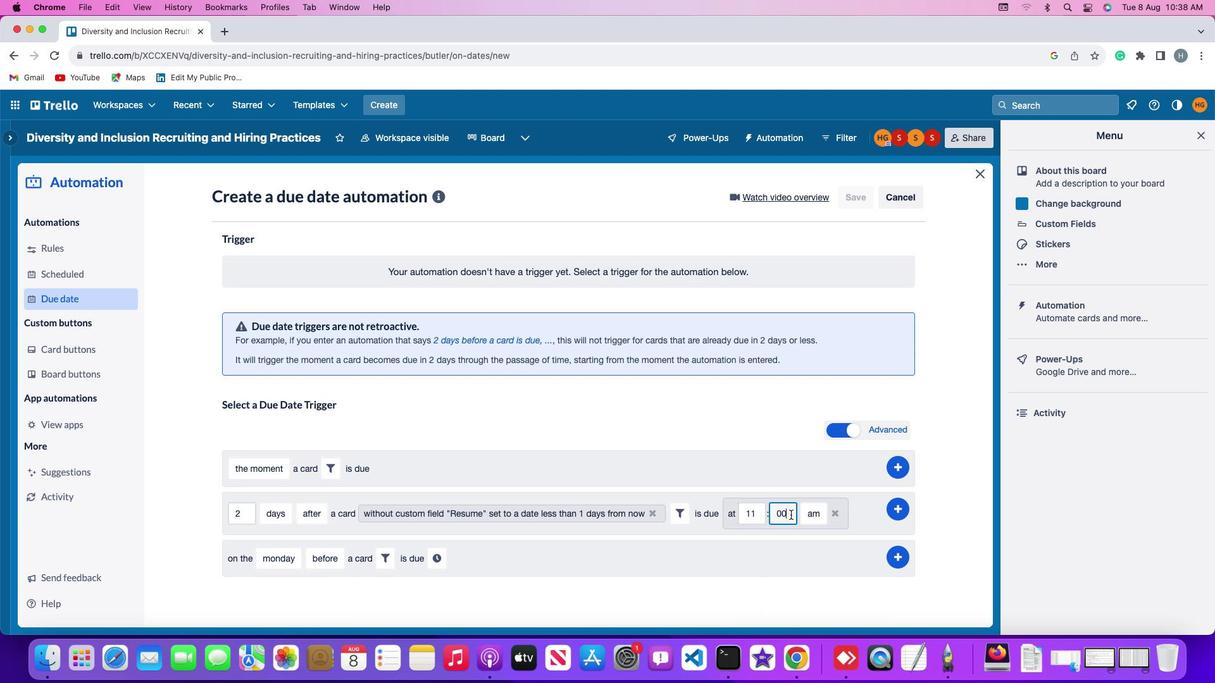 
Action: Mouse moved to (805, 528)
Screenshot: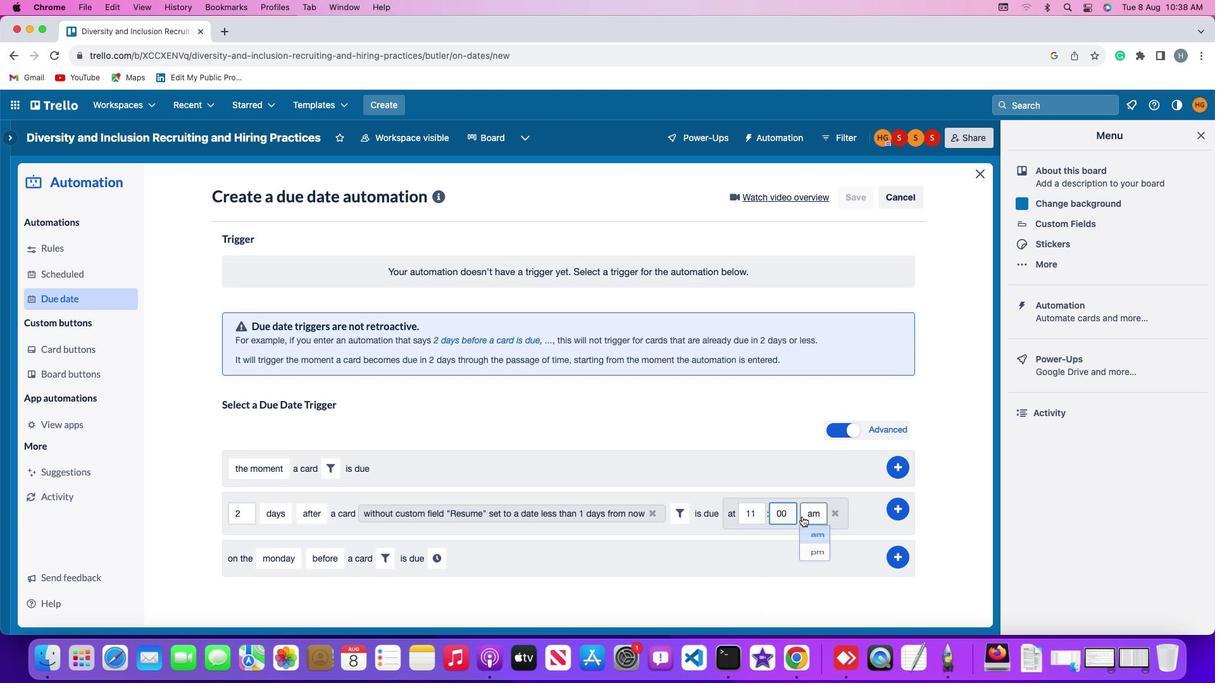 
Action: Mouse pressed left at (805, 528)
Screenshot: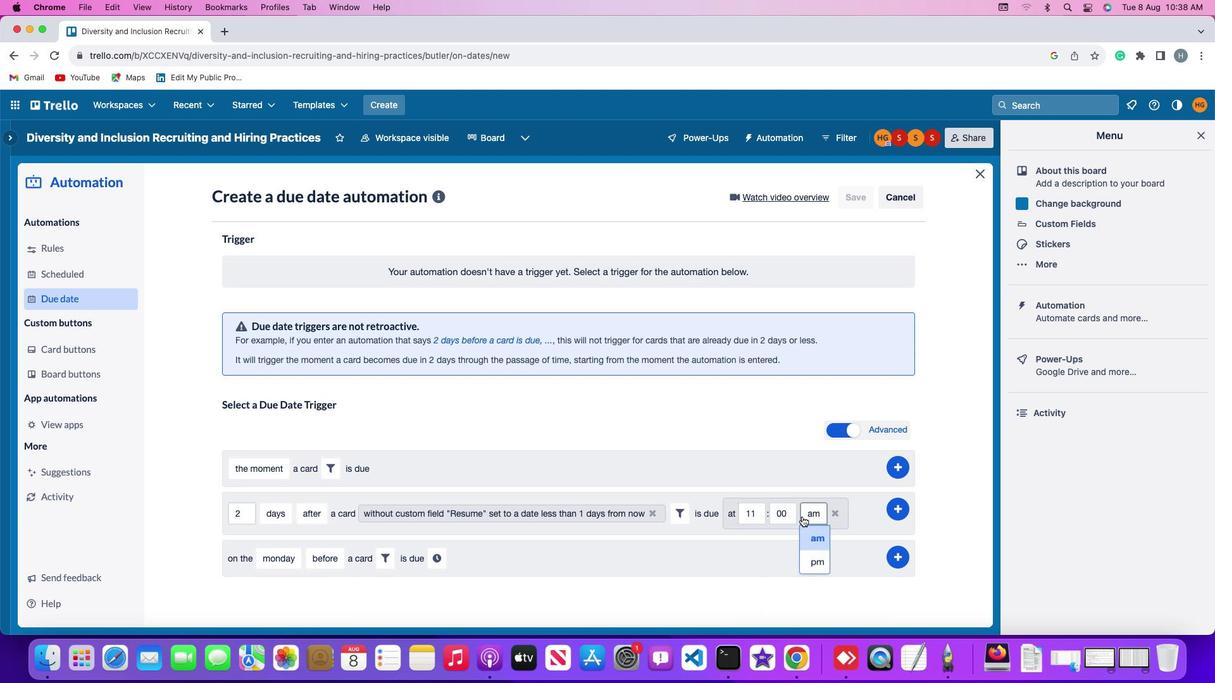 
Action: Mouse moved to (813, 538)
Screenshot: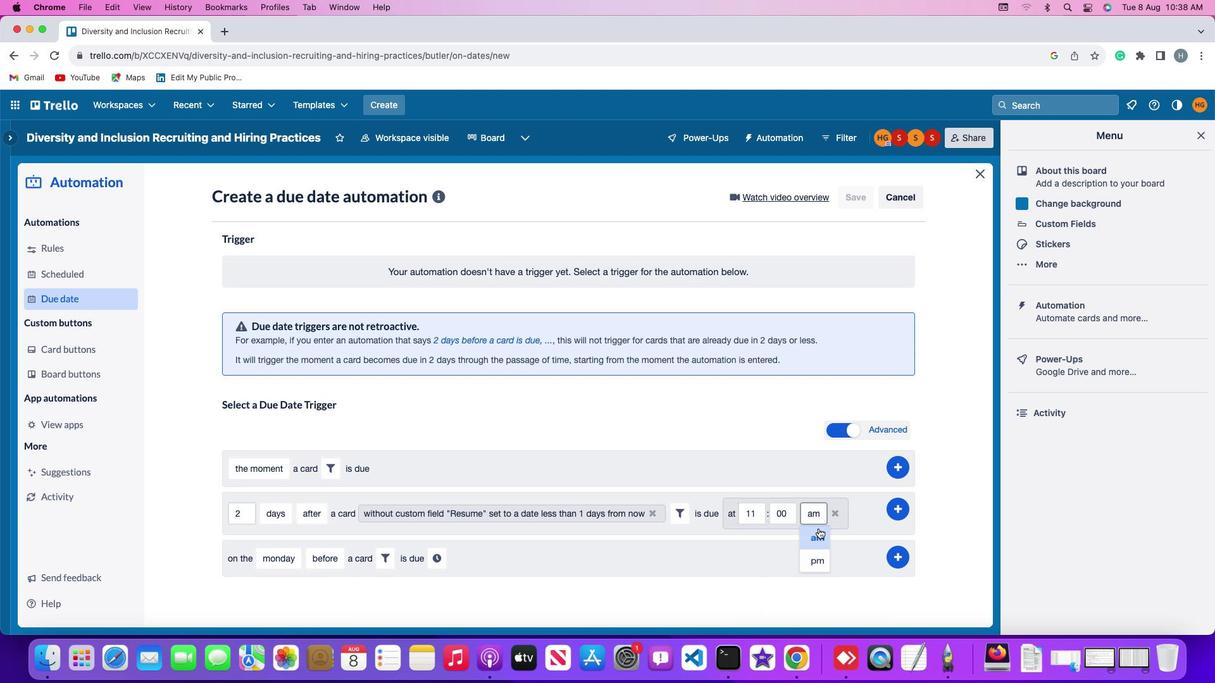 
Action: Mouse pressed left at (813, 538)
Screenshot: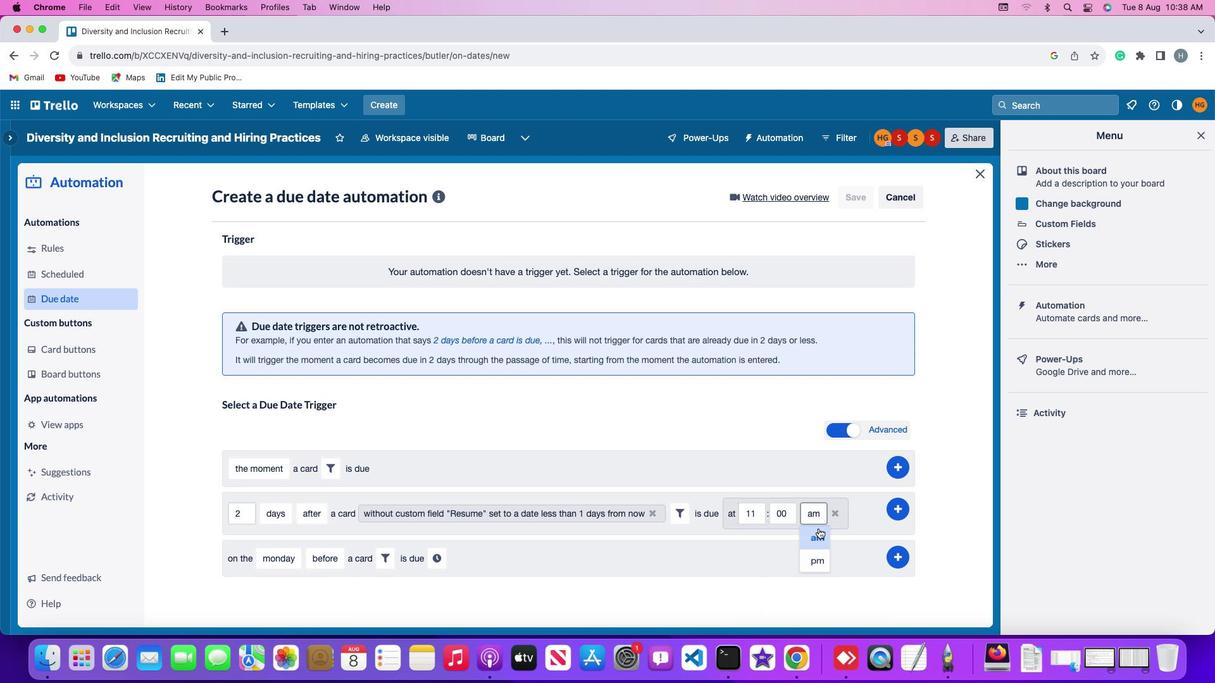 
Action: Mouse moved to (902, 520)
Screenshot: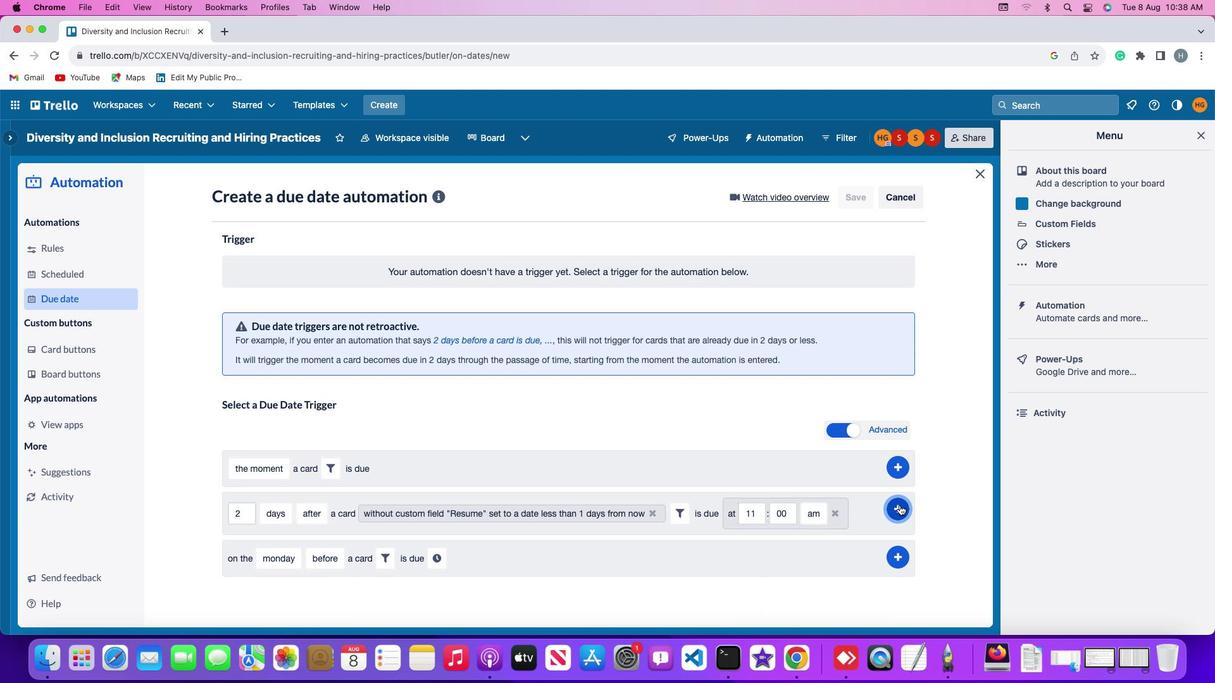 
Action: Mouse pressed left at (902, 520)
Screenshot: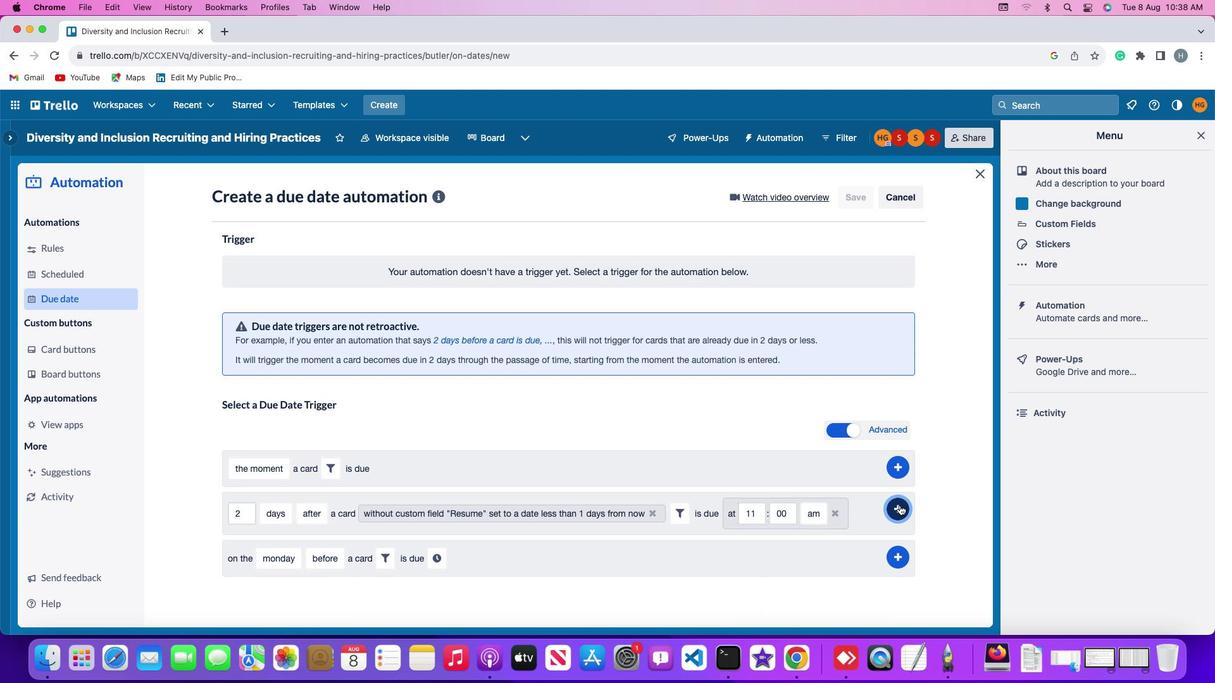 
Action: Mouse moved to (962, 452)
Screenshot: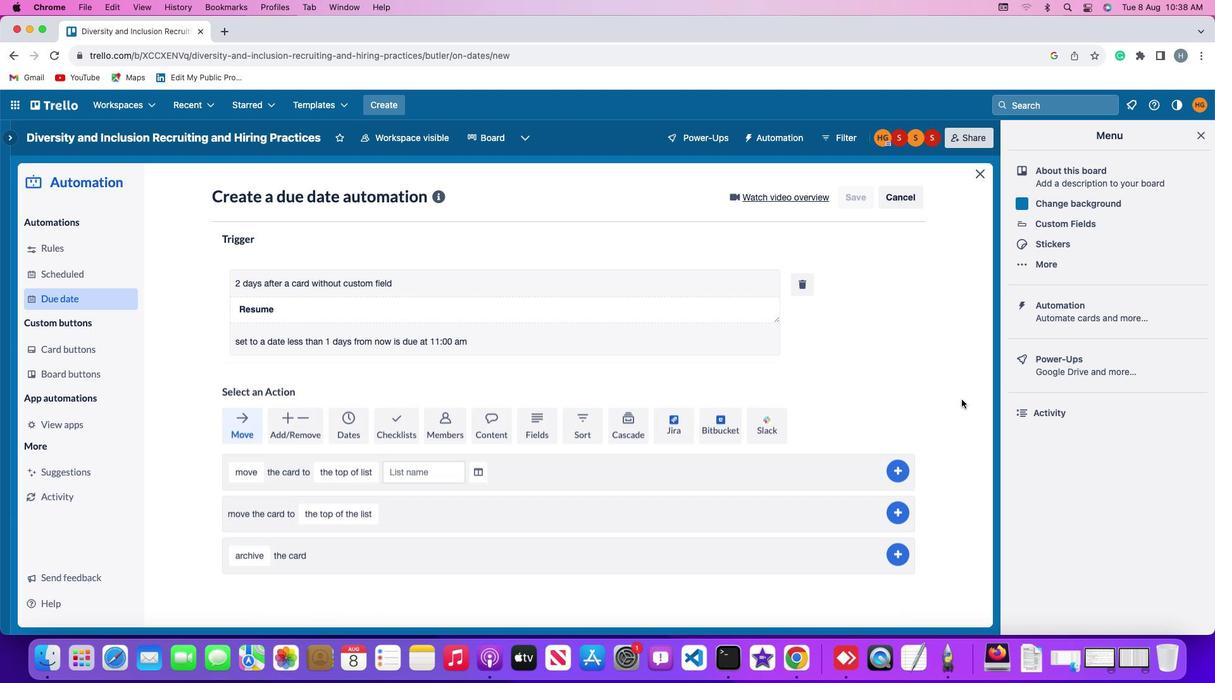 
